 Task: Find a shared room in Duitama, Colombia, for 1 adult from 7th to 14th July, with a price range of ₹6000 to ₹11000, and free cancellation.
Action: Mouse moved to (513, 101)
Screenshot: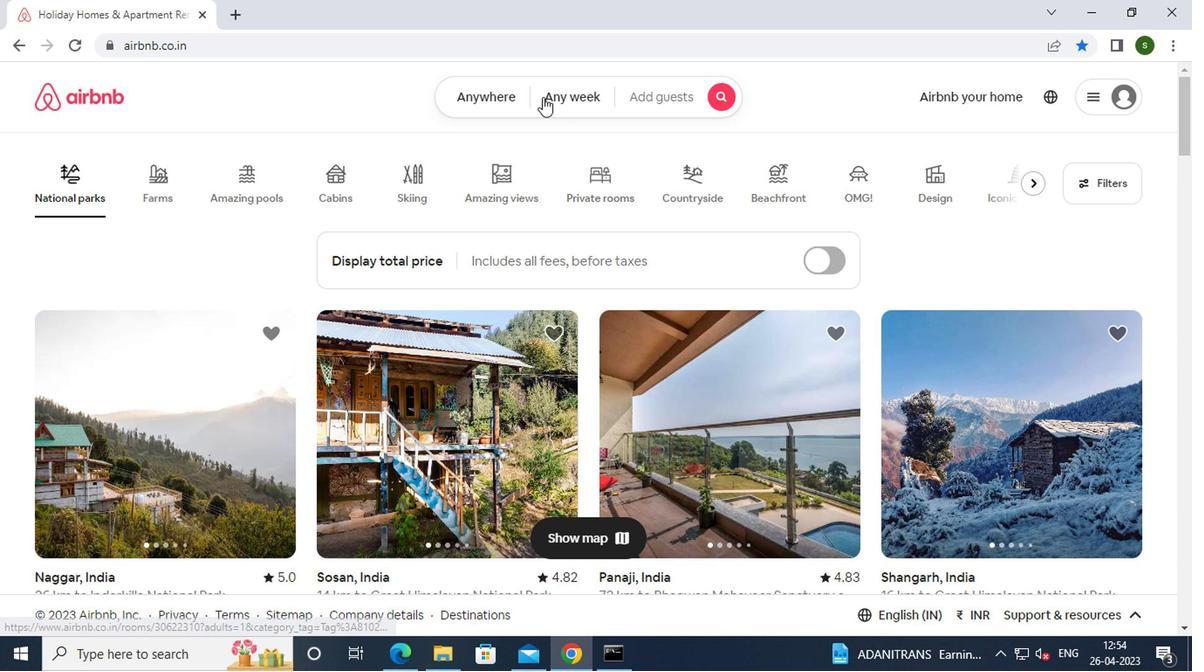 
Action: Mouse pressed left at (513, 101)
Screenshot: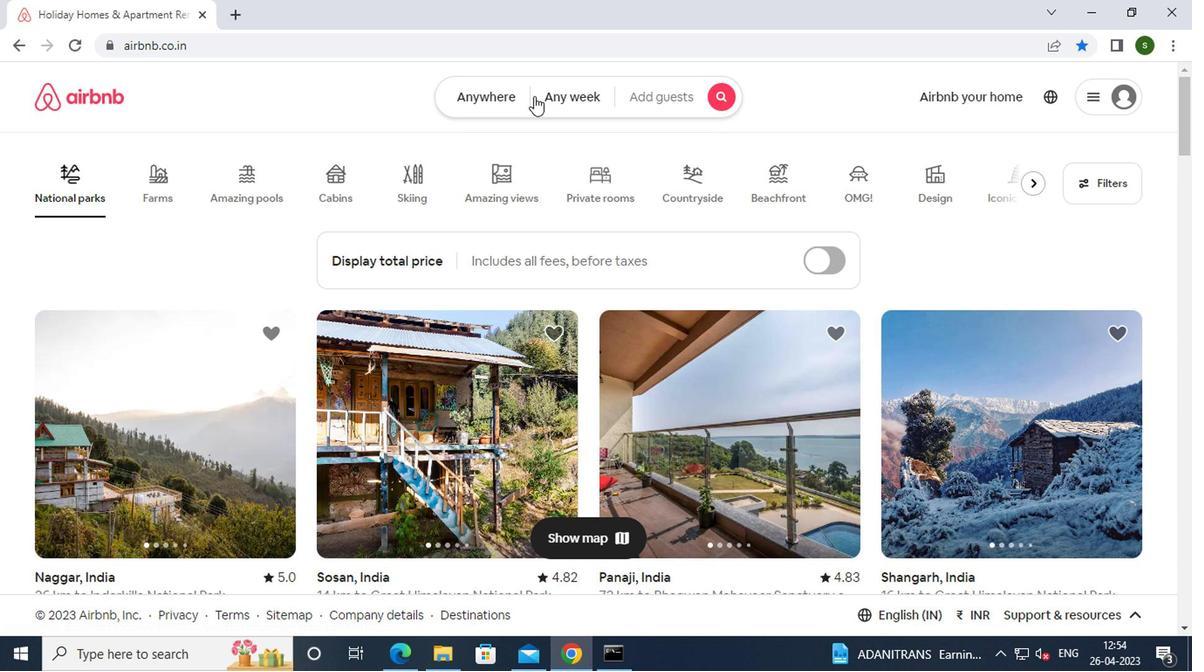 
Action: Mouse moved to (441, 171)
Screenshot: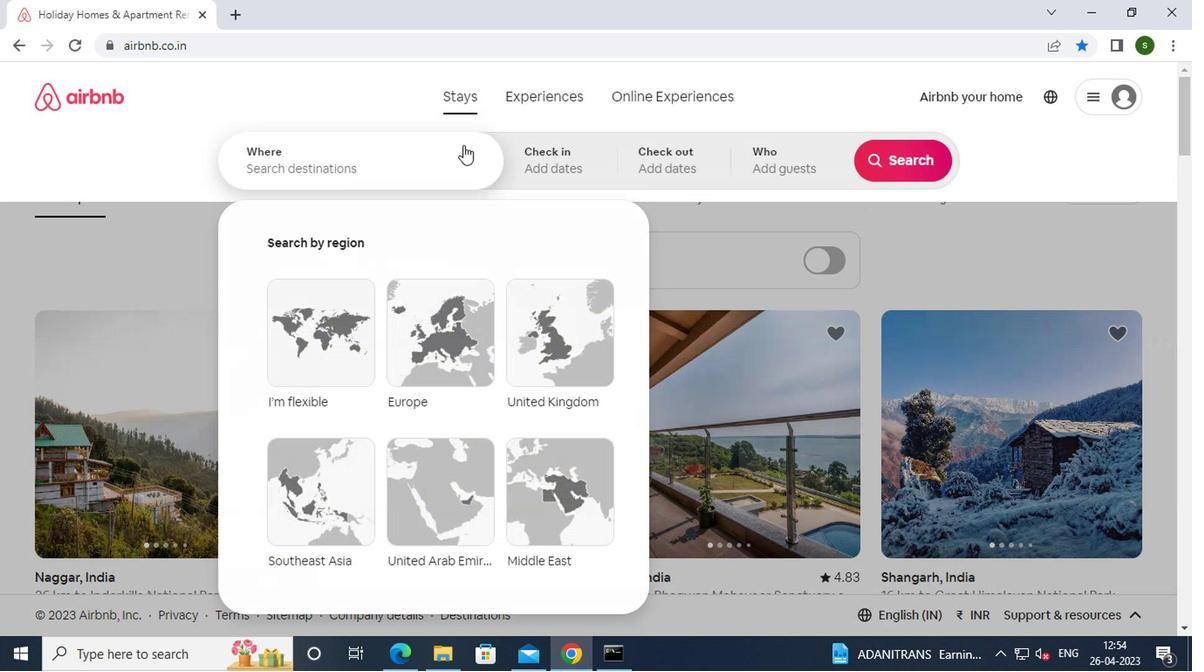 
Action: Mouse pressed left at (441, 171)
Screenshot: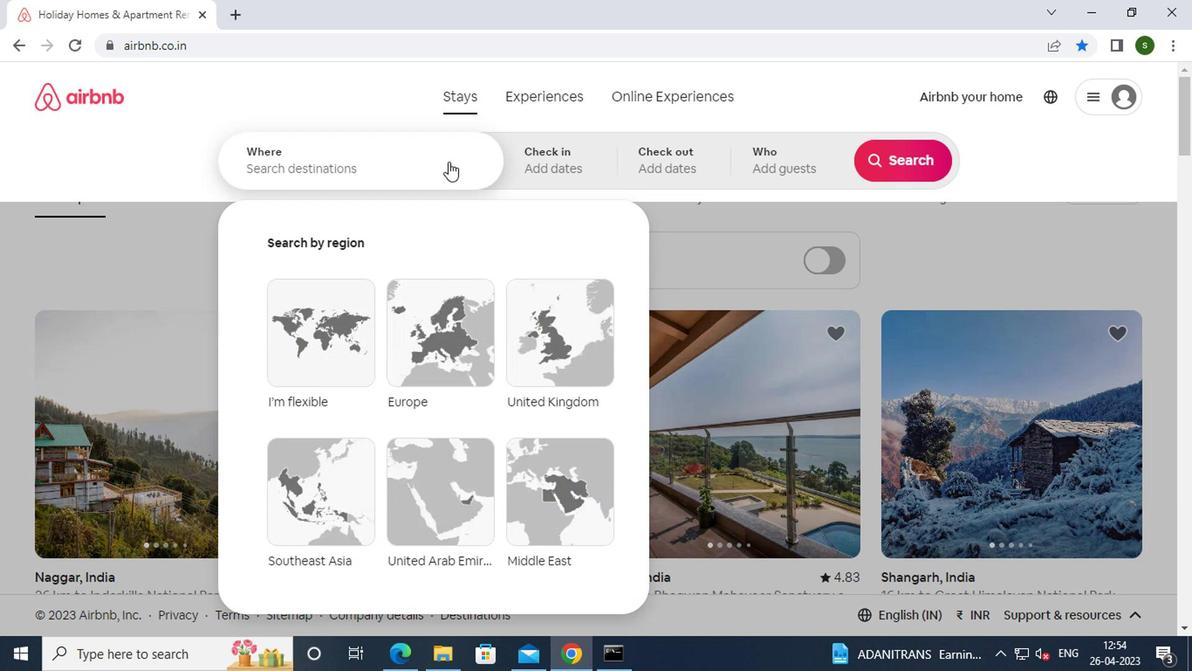 
Action: Key pressed d<Key.caps_lock>uitama,<Key.space><Key.caps_lock>c<Key.caps_lock>olombia<Key.enter>
Screenshot: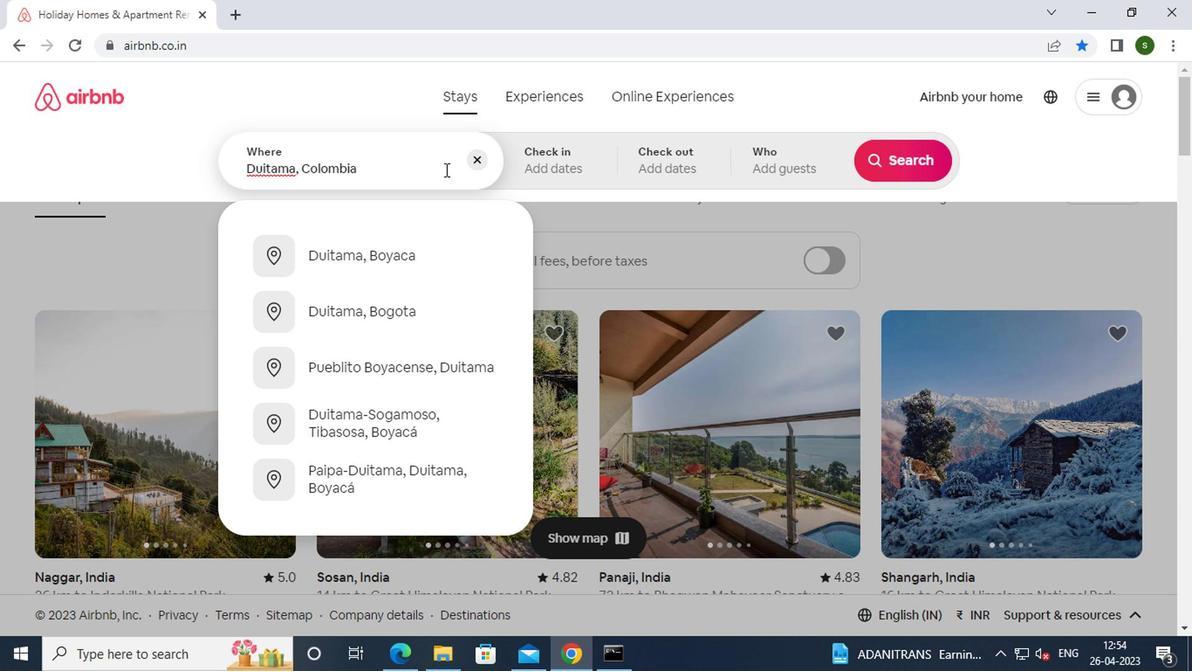 
Action: Mouse moved to (896, 299)
Screenshot: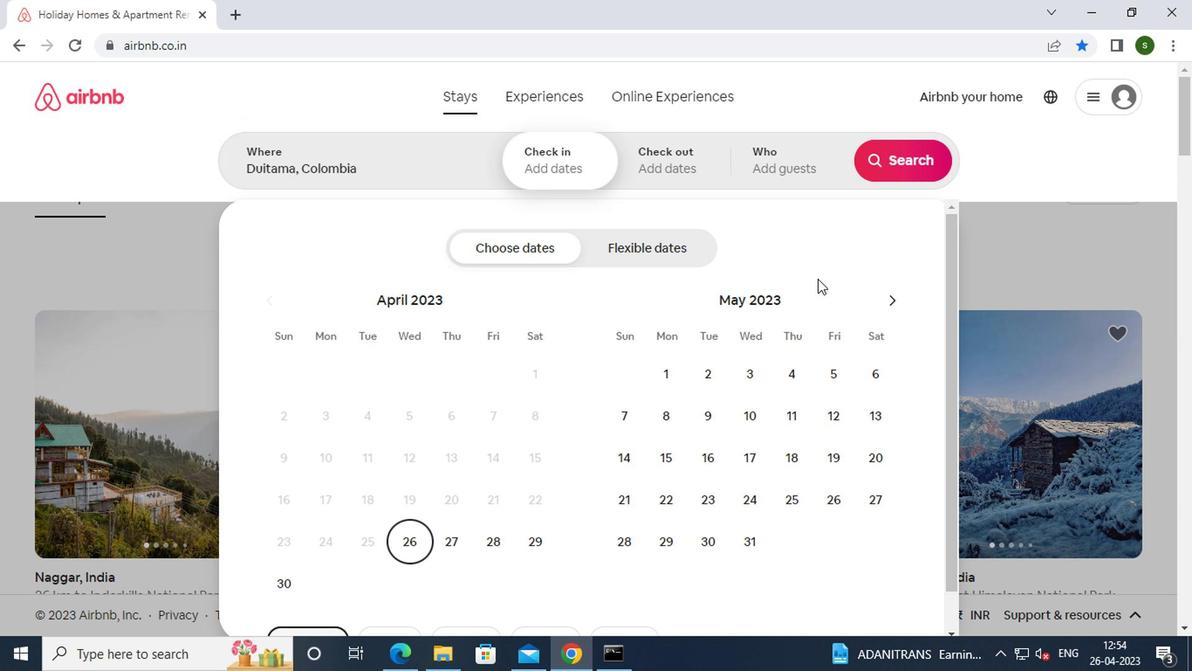 
Action: Mouse pressed left at (896, 299)
Screenshot: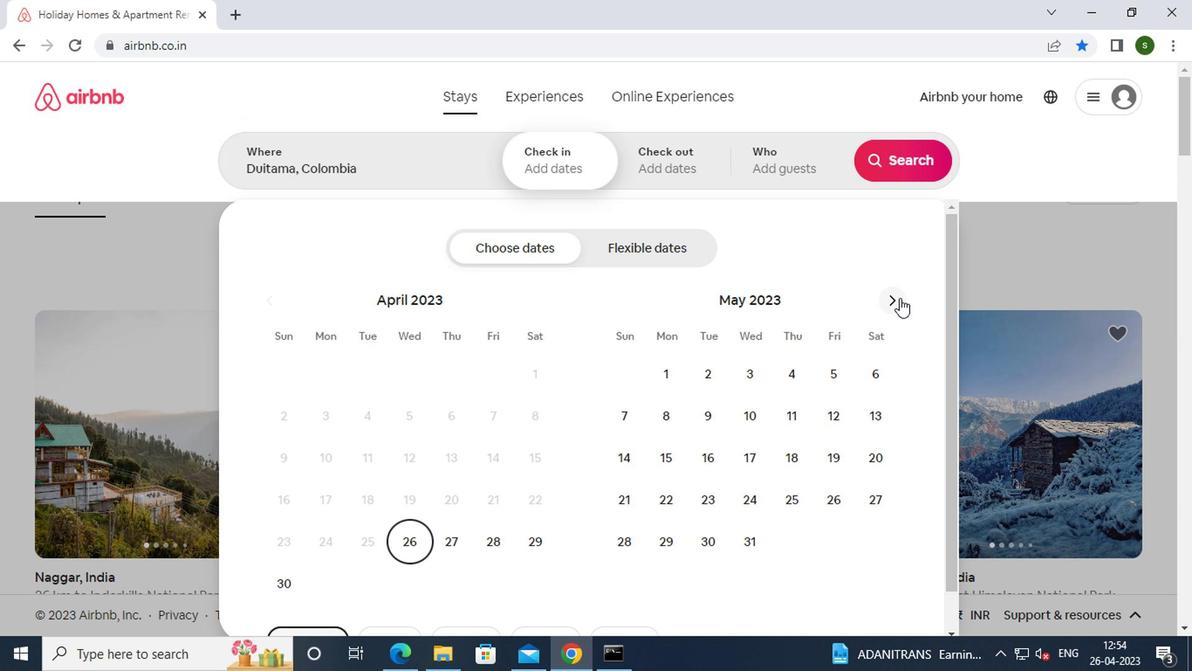 
Action: Mouse pressed left at (896, 299)
Screenshot: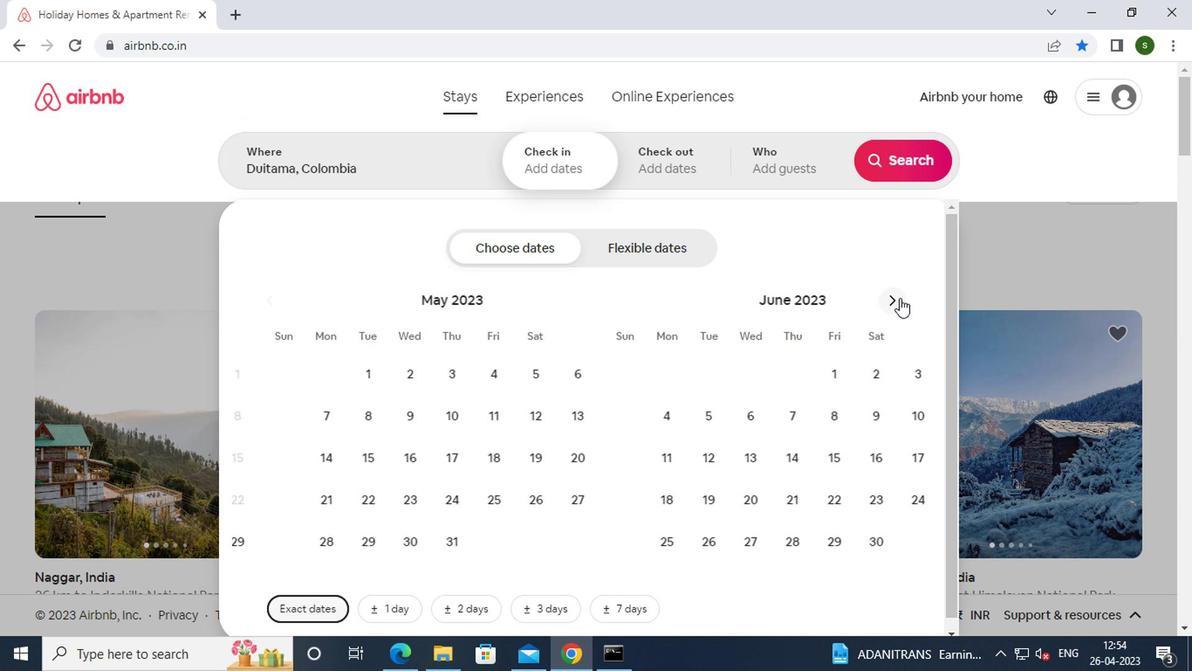 
Action: Mouse moved to (843, 415)
Screenshot: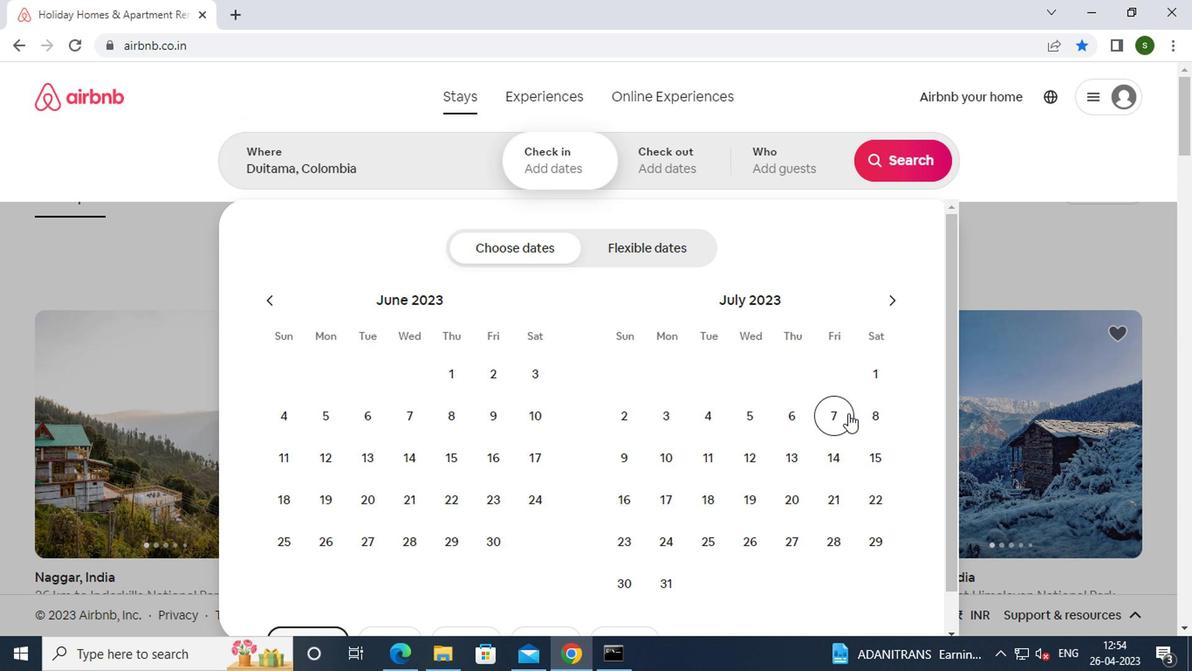 
Action: Mouse pressed left at (843, 415)
Screenshot: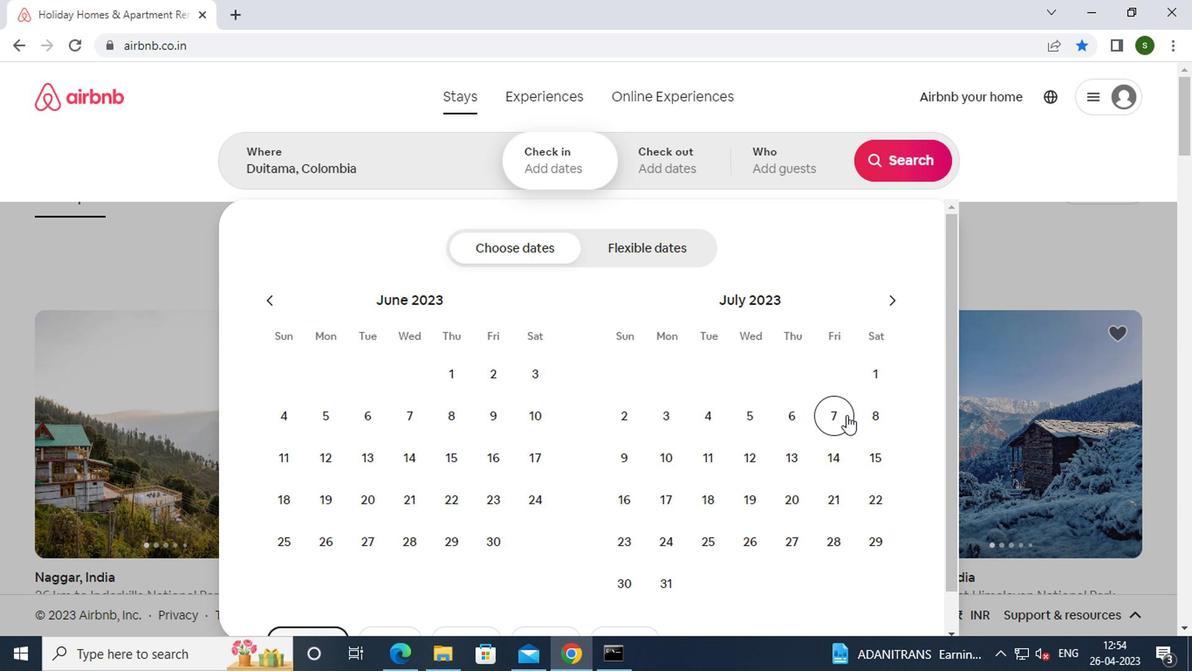 
Action: Mouse moved to (835, 452)
Screenshot: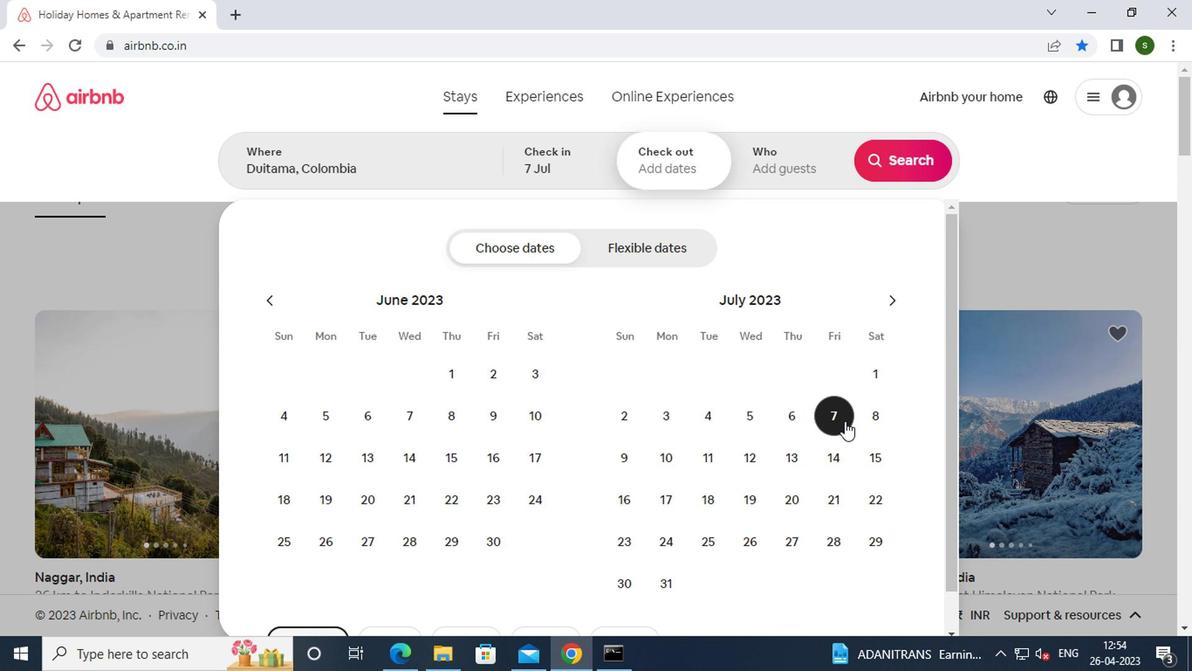 
Action: Mouse pressed left at (835, 452)
Screenshot: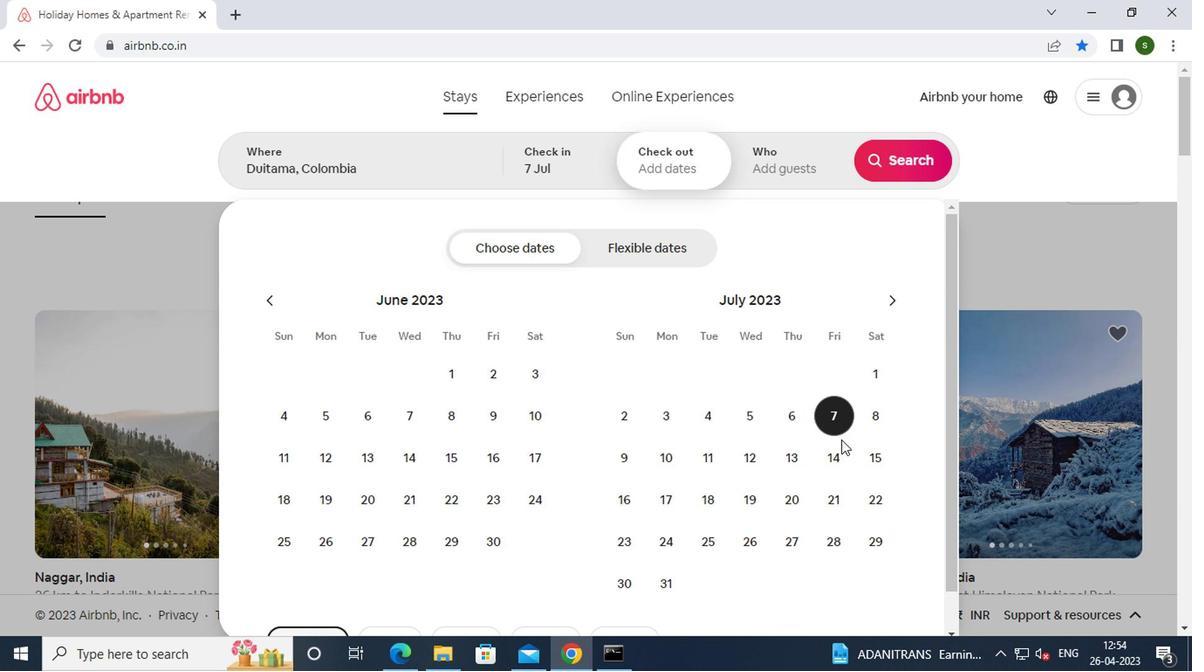 
Action: Mouse moved to (785, 173)
Screenshot: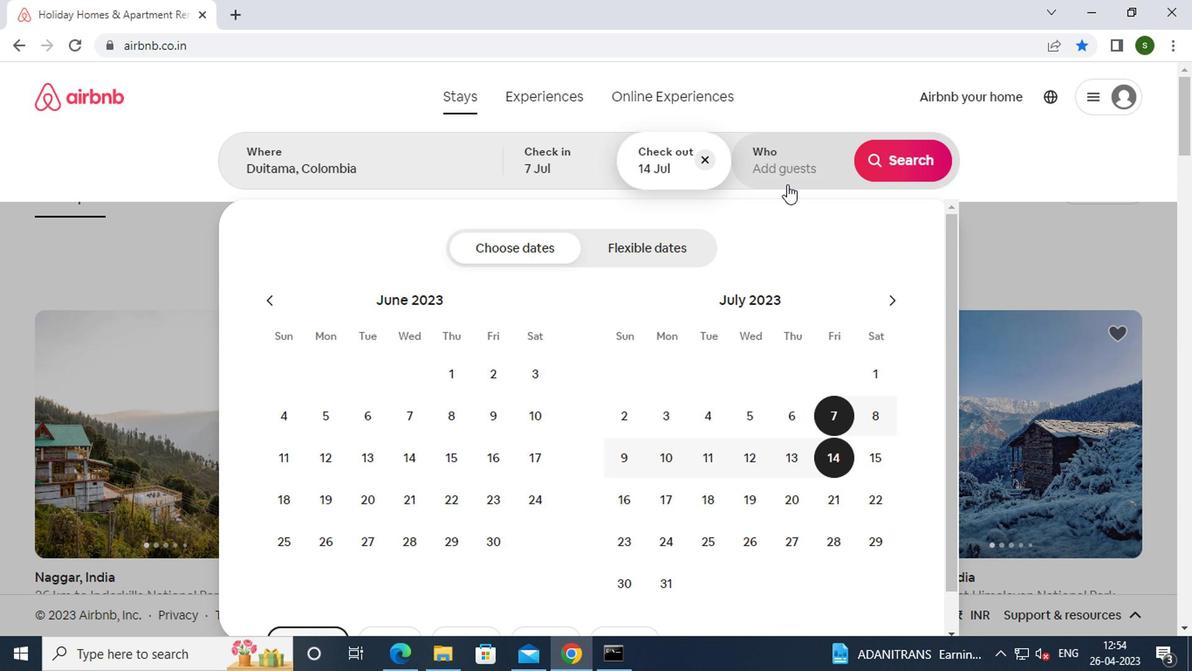 
Action: Mouse pressed left at (785, 173)
Screenshot: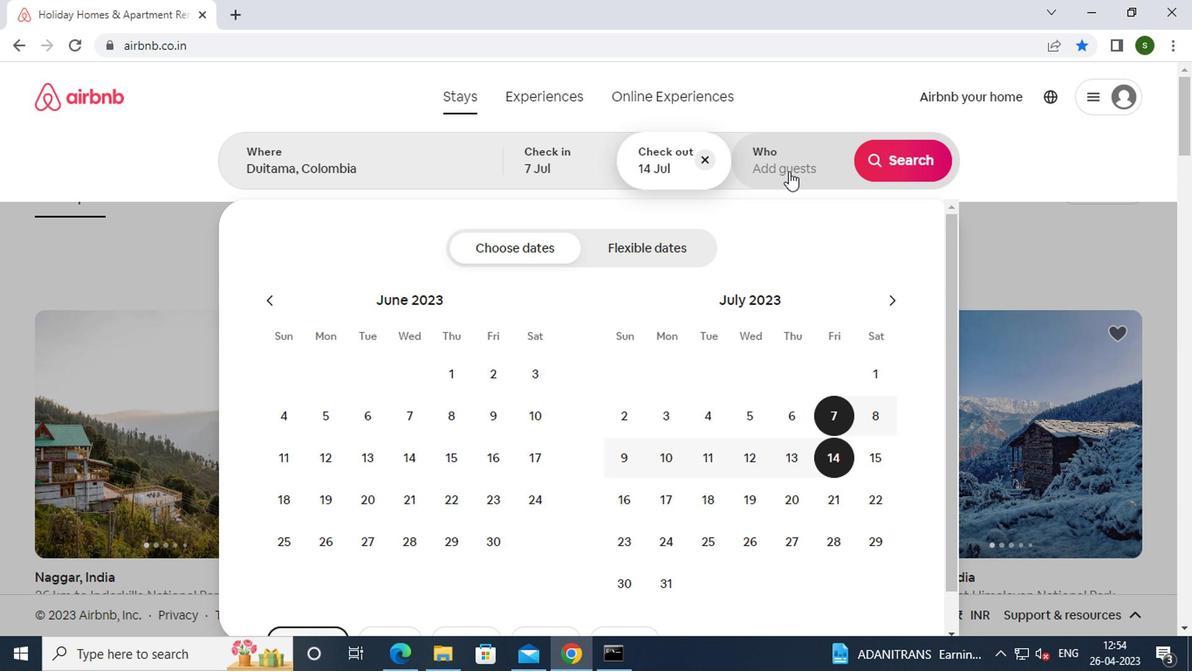 
Action: Mouse moved to (902, 257)
Screenshot: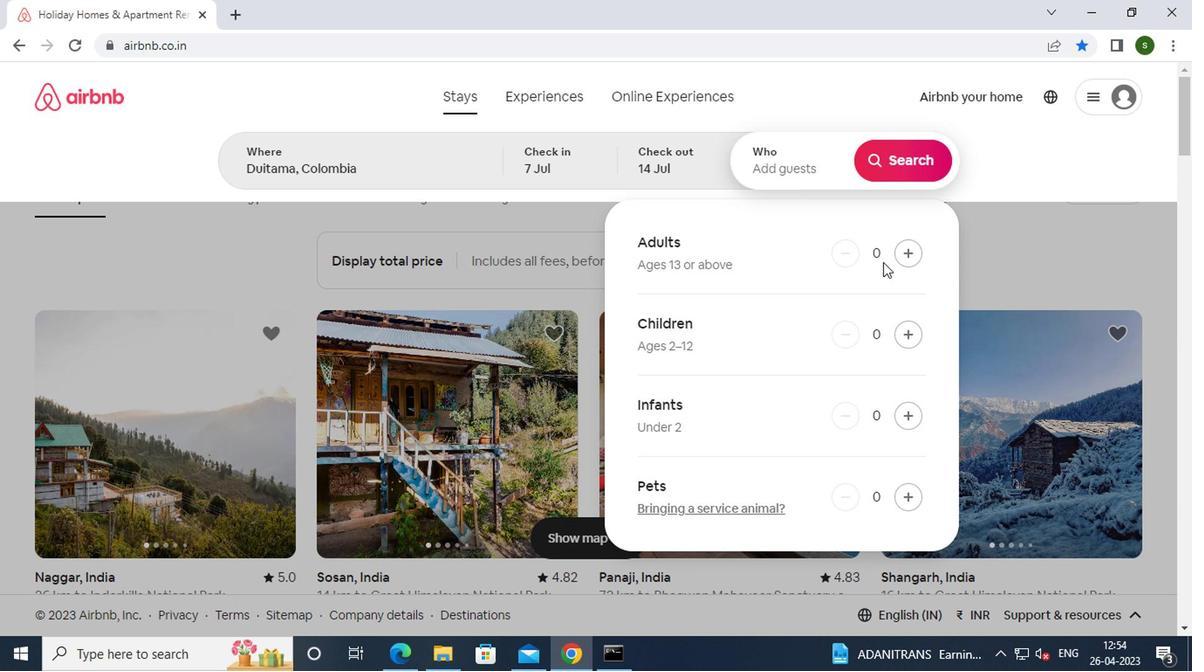 
Action: Mouse pressed left at (902, 257)
Screenshot: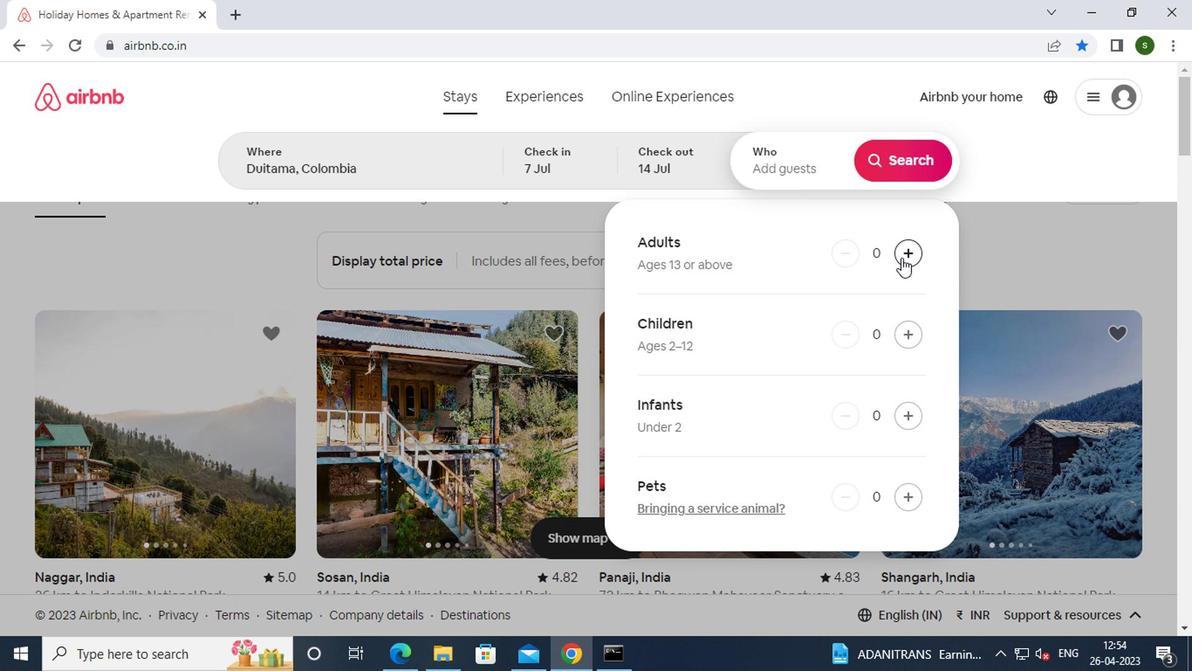 
Action: Mouse moved to (897, 165)
Screenshot: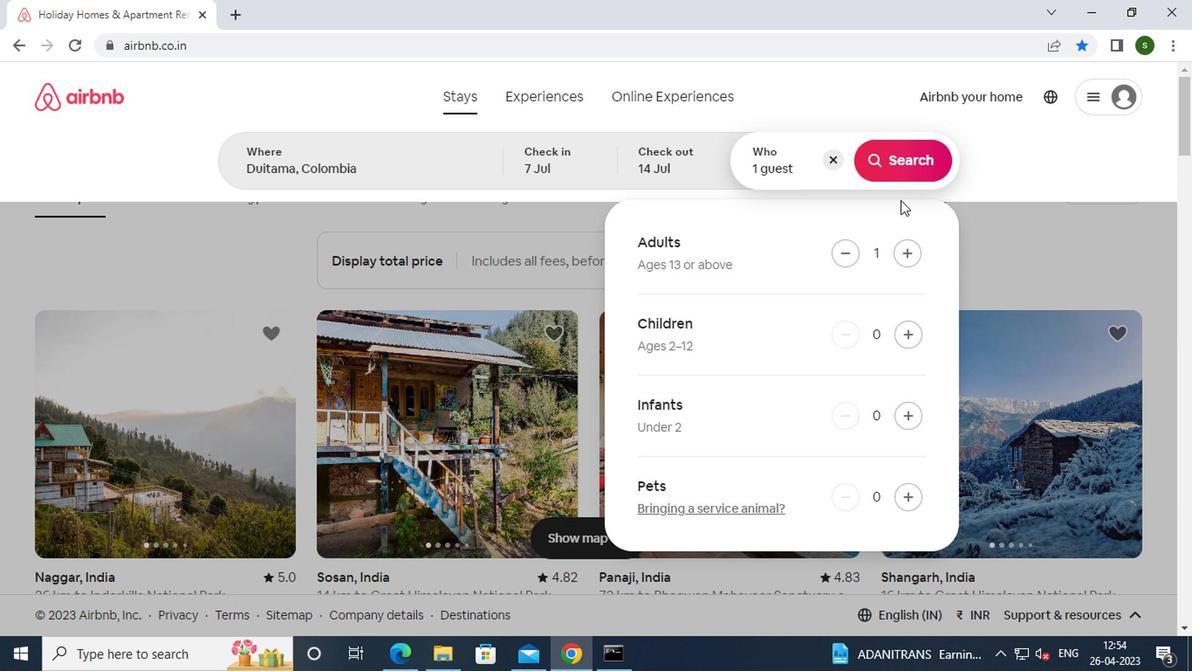 
Action: Mouse pressed left at (897, 165)
Screenshot: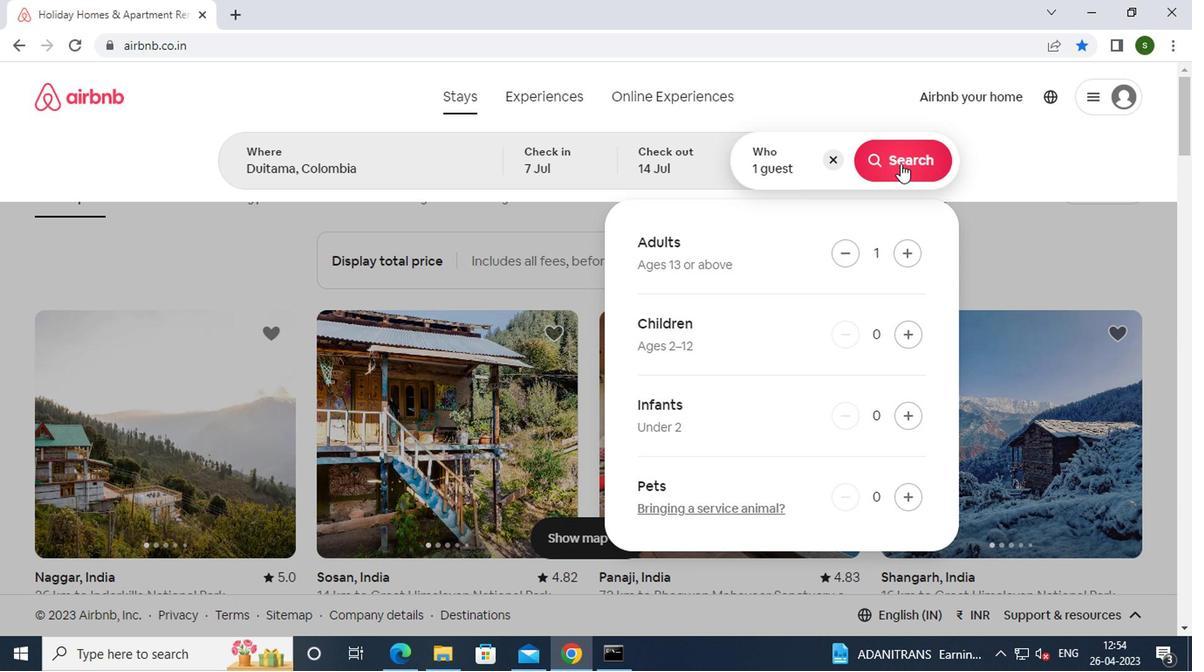 
Action: Mouse moved to (1088, 170)
Screenshot: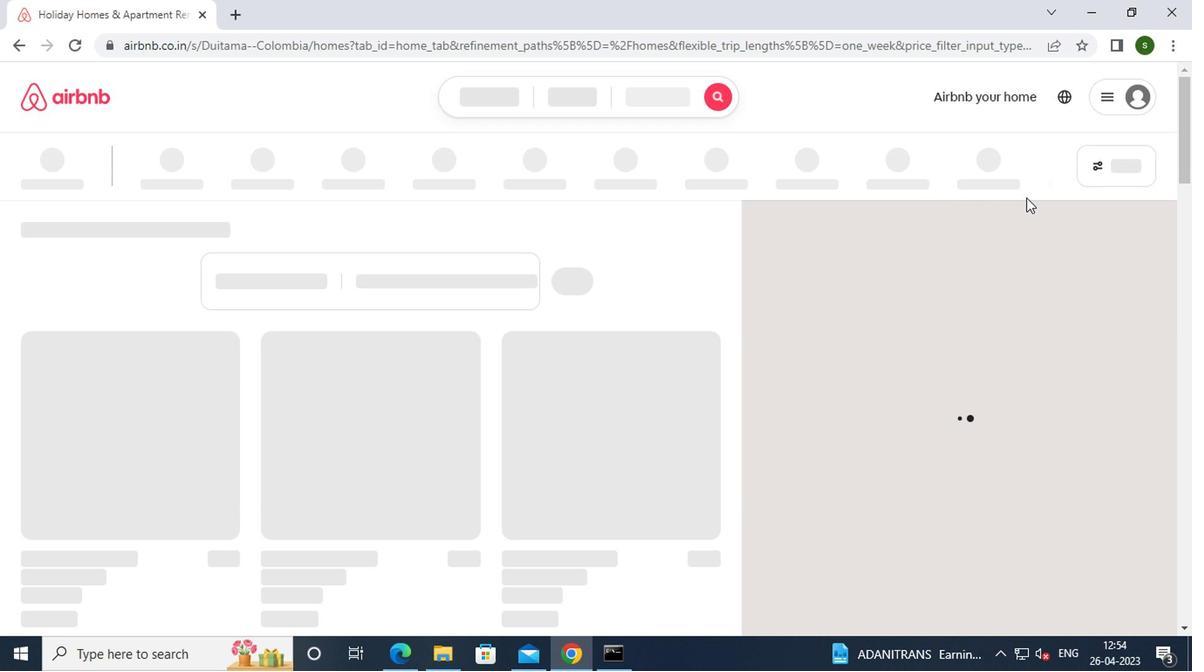 
Action: Mouse pressed left at (1088, 170)
Screenshot: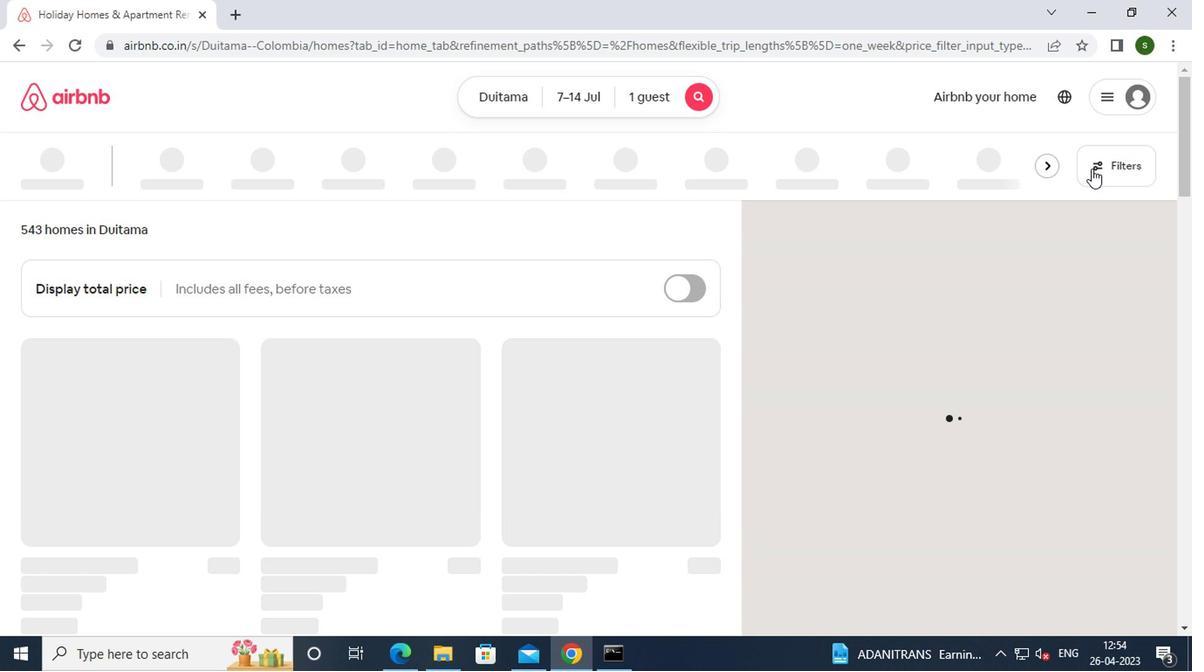 
Action: Mouse moved to (405, 391)
Screenshot: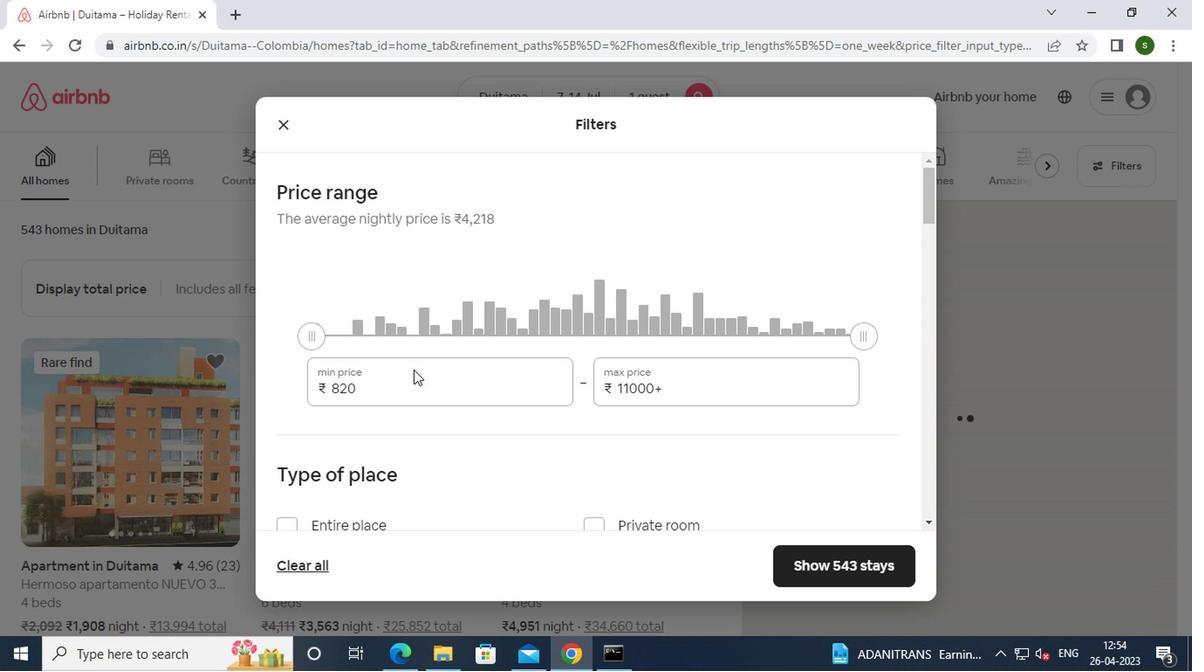 
Action: Mouse pressed left at (405, 391)
Screenshot: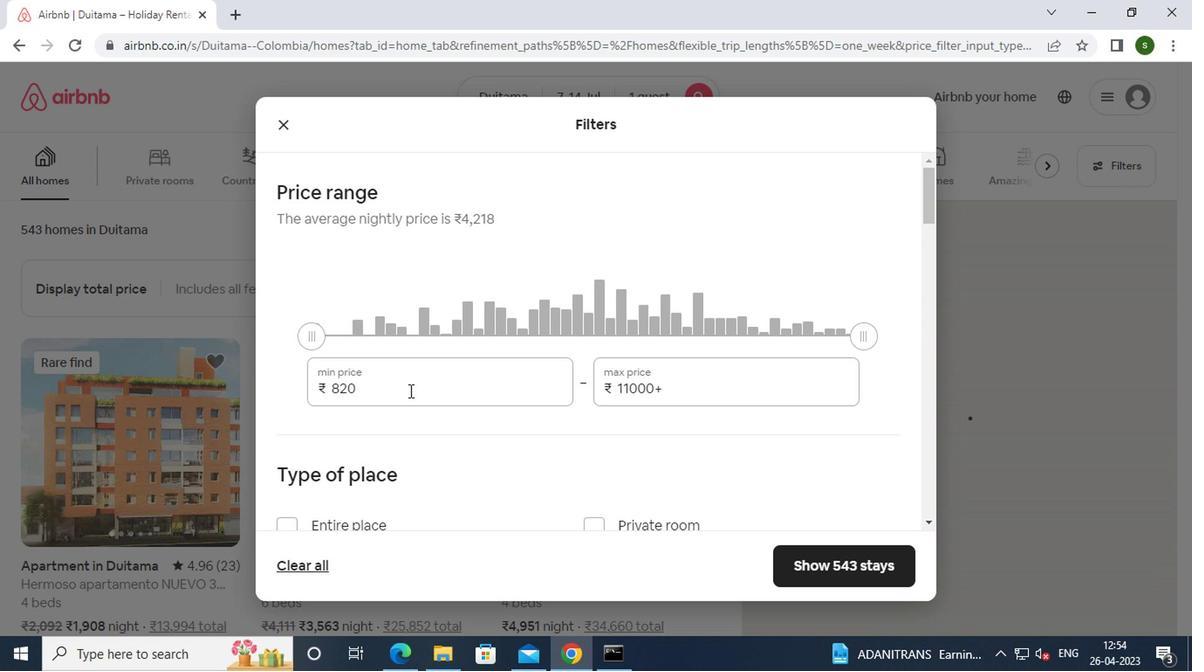 
Action: Mouse moved to (404, 392)
Screenshot: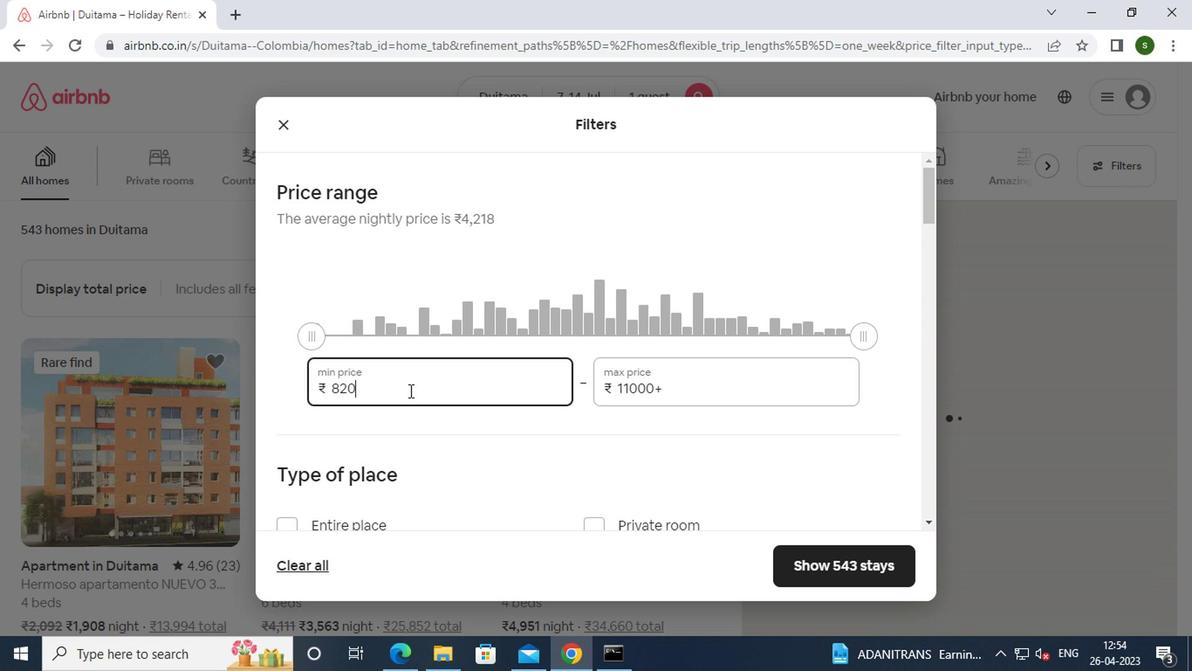 
Action: Key pressed <Key.backspace><Key.backspace><Key.backspace><Key.backspace><Key.backspace><Key.backspace><Key.backspace><Key.backspace><Key.backspace>6000
Screenshot: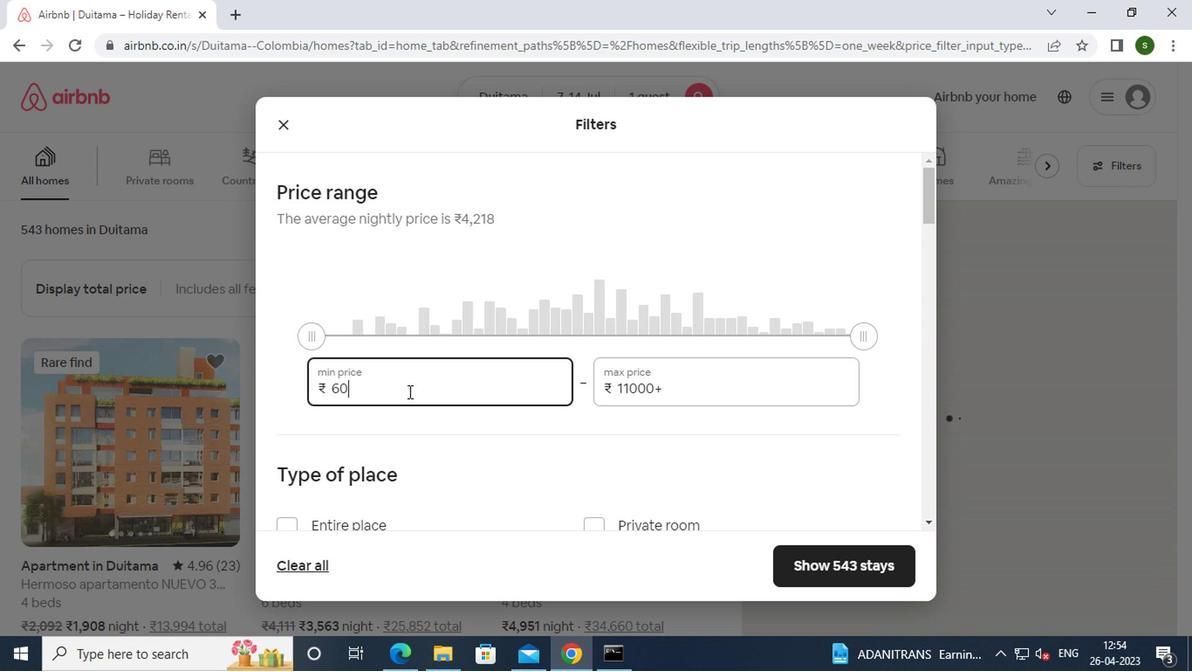 
Action: Mouse moved to (667, 395)
Screenshot: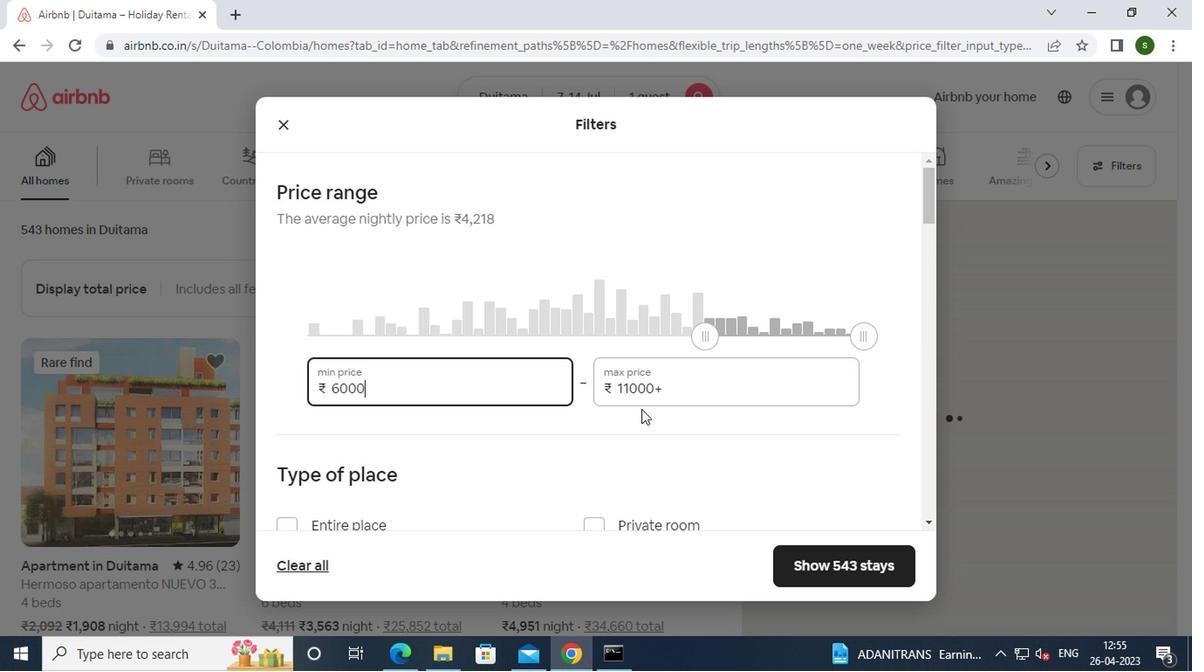 
Action: Mouse pressed left at (667, 395)
Screenshot: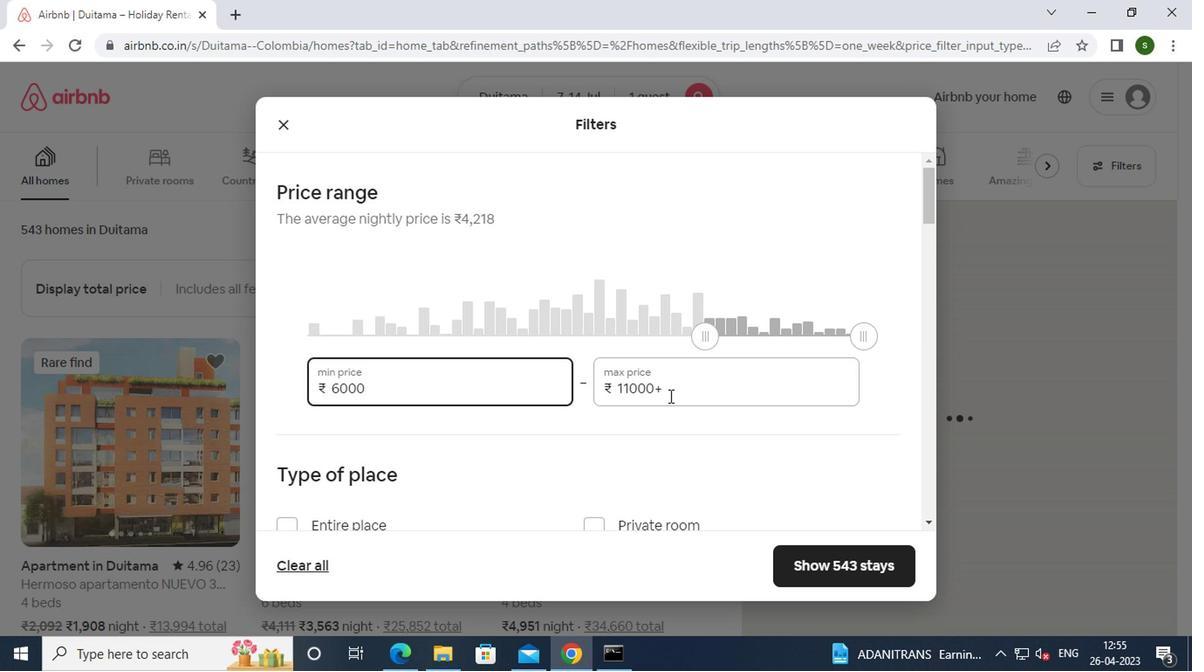 
Action: Key pressed <Key.backspace><Key.backspace><Key.backspace><Key.backspace><Key.backspace><Key.backspace><Key.backspace><Key.backspace><Key.backspace><Key.backspace>14000
Screenshot: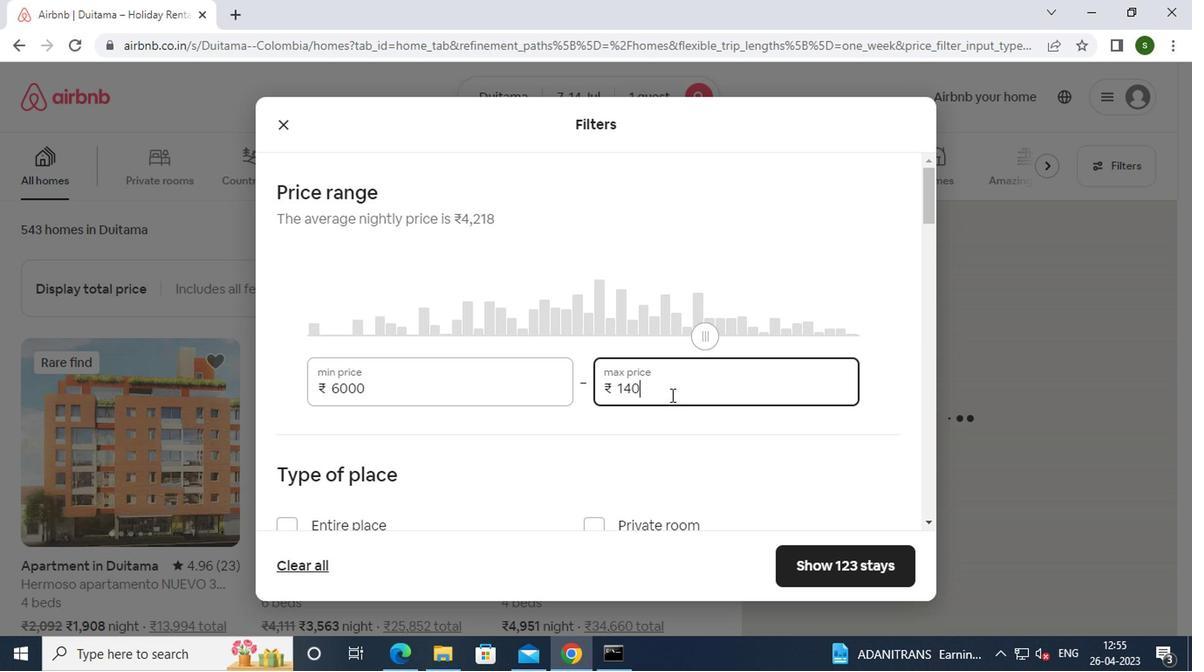 
Action: Mouse moved to (542, 423)
Screenshot: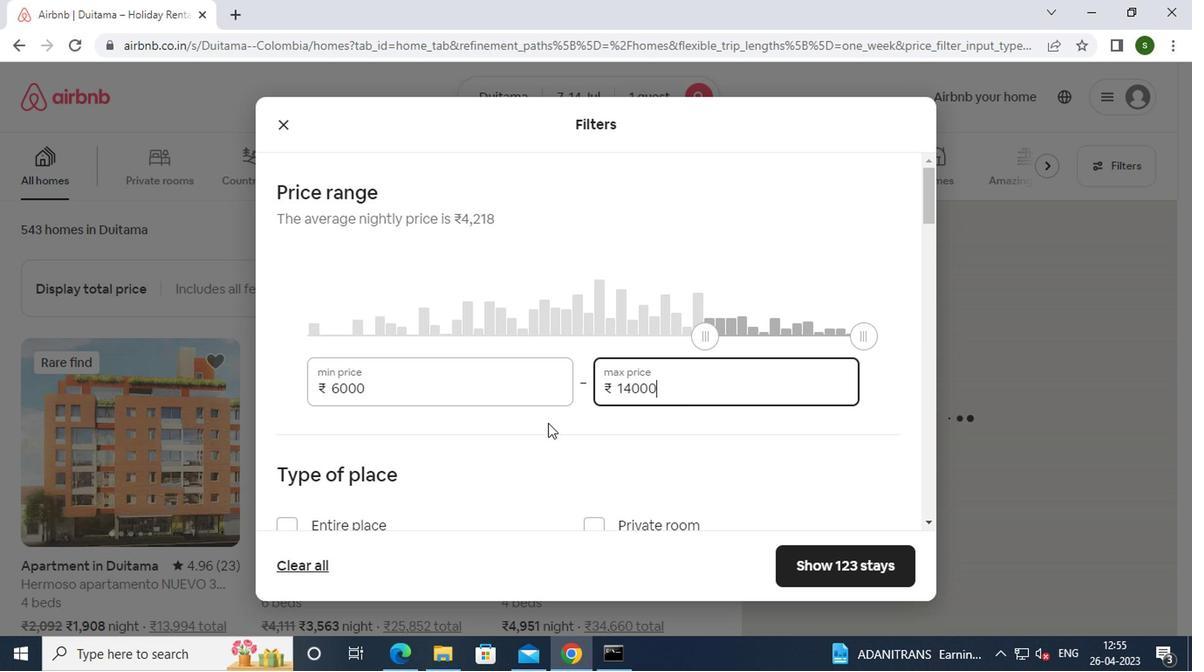 
Action: Mouse scrolled (542, 423) with delta (0, 0)
Screenshot: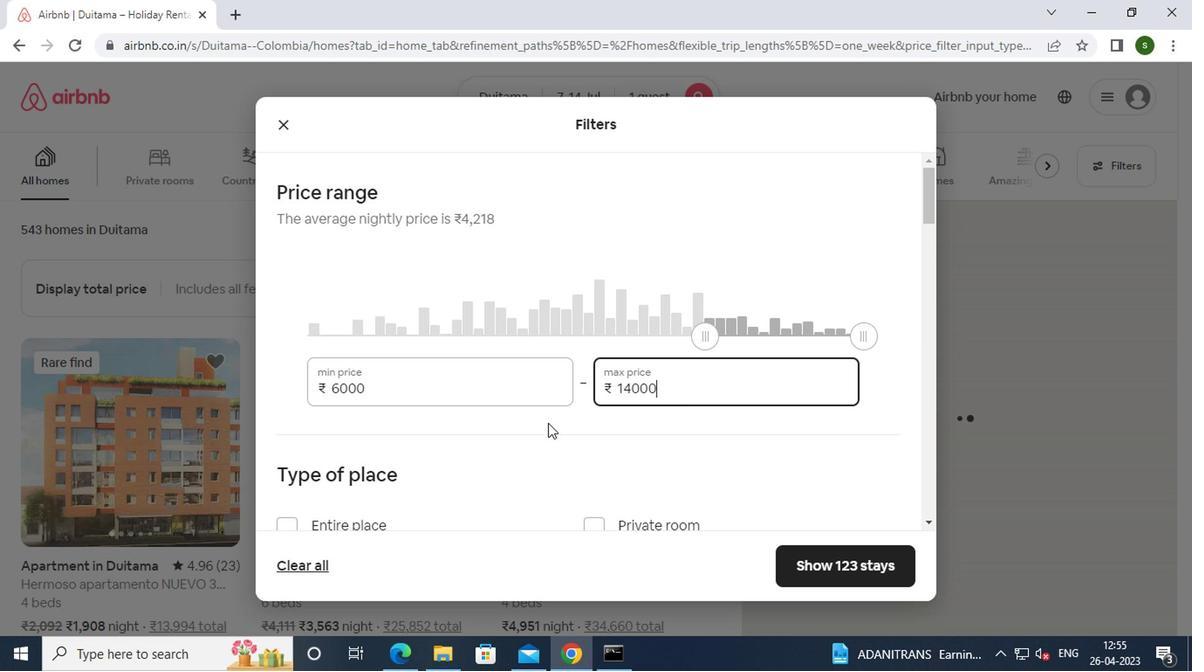 
Action: Mouse scrolled (542, 423) with delta (0, 0)
Screenshot: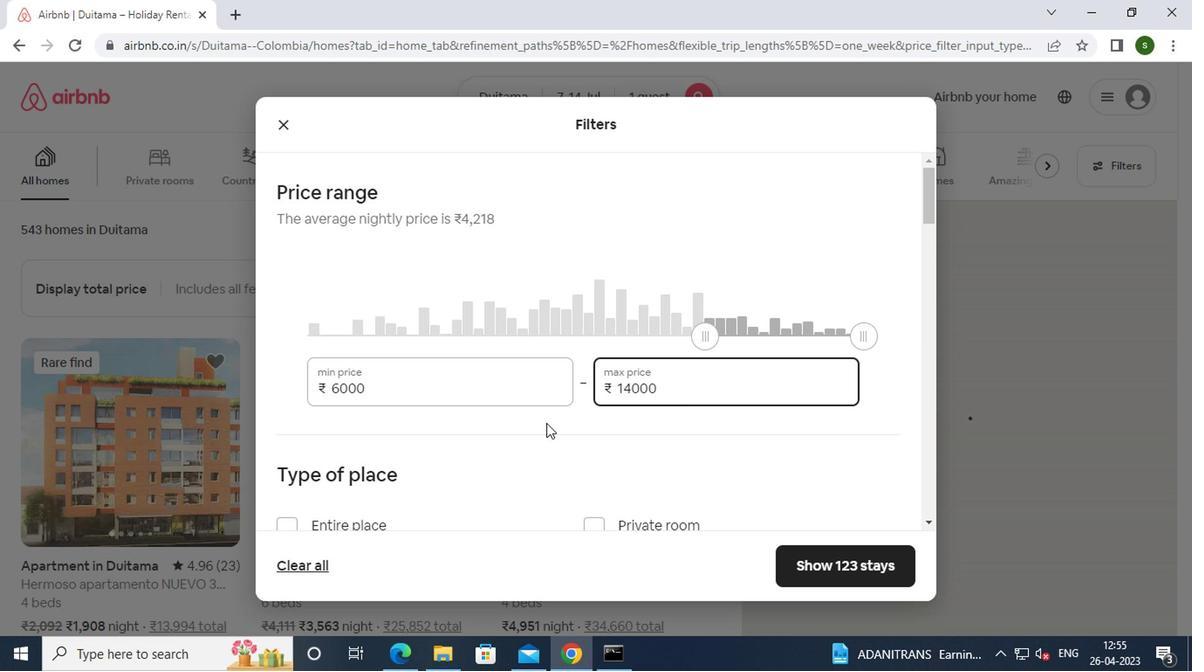 
Action: Mouse moved to (348, 420)
Screenshot: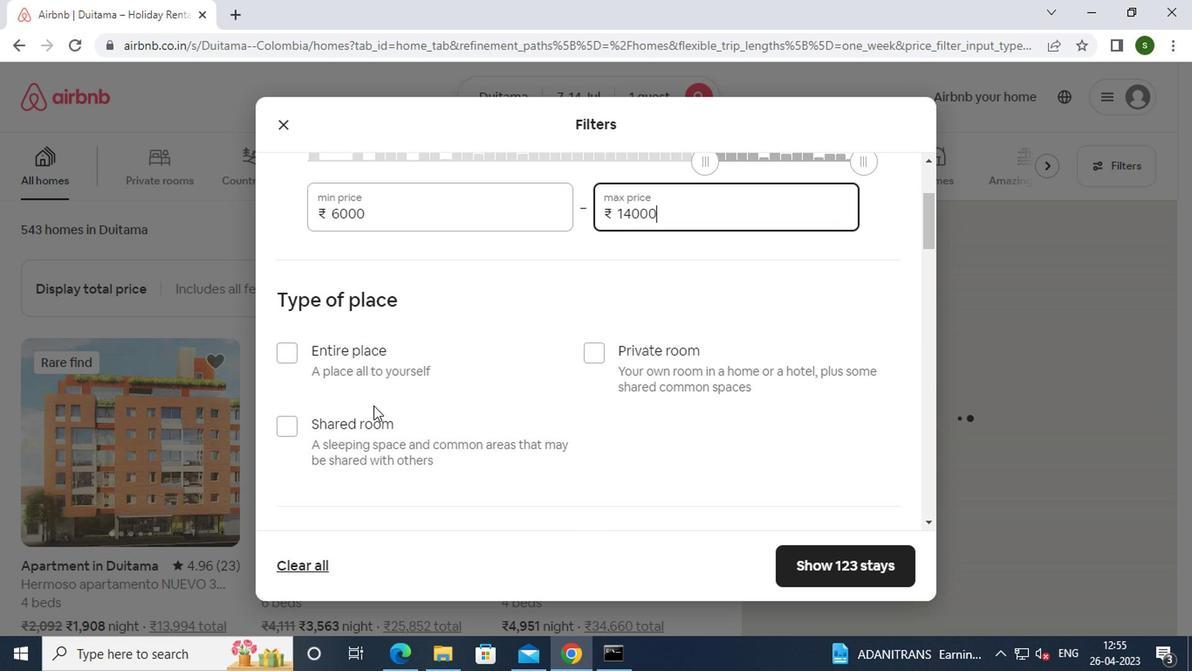 
Action: Mouse pressed left at (348, 420)
Screenshot: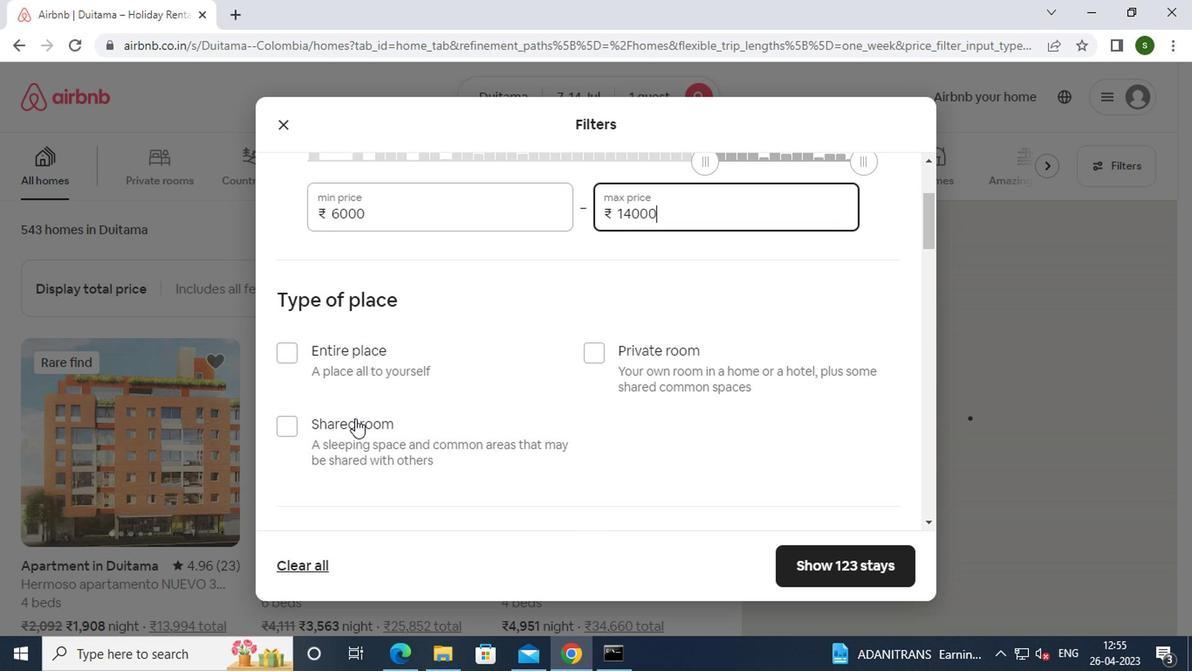 
Action: Mouse moved to (511, 386)
Screenshot: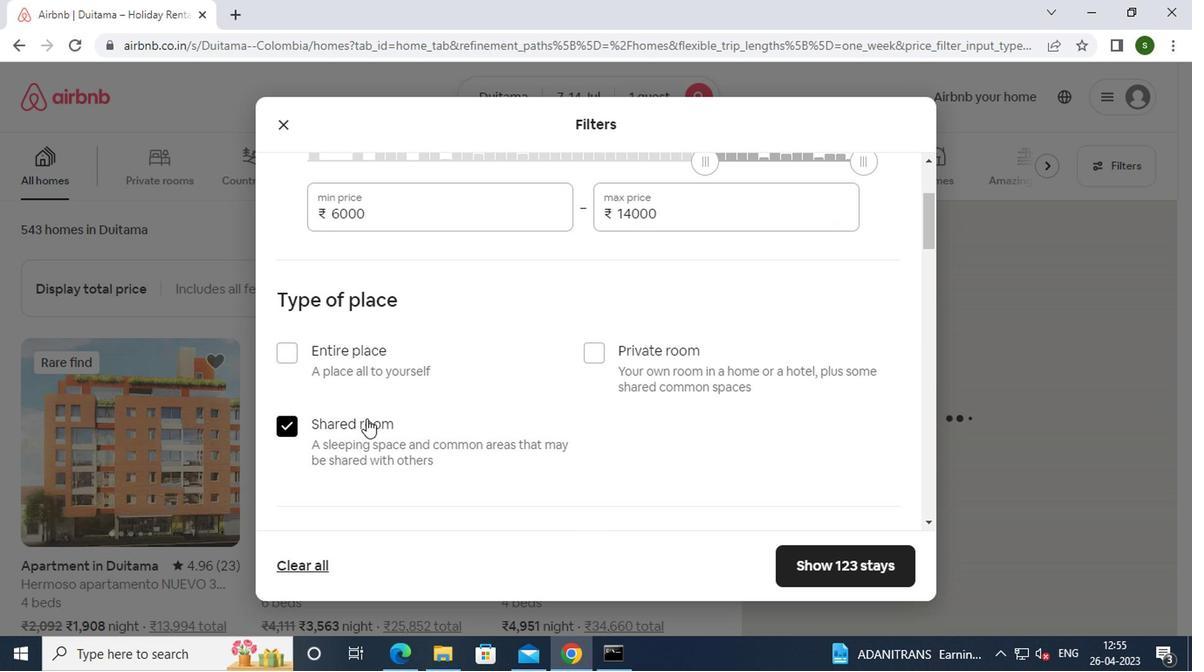 
Action: Mouse scrolled (511, 385) with delta (0, -1)
Screenshot: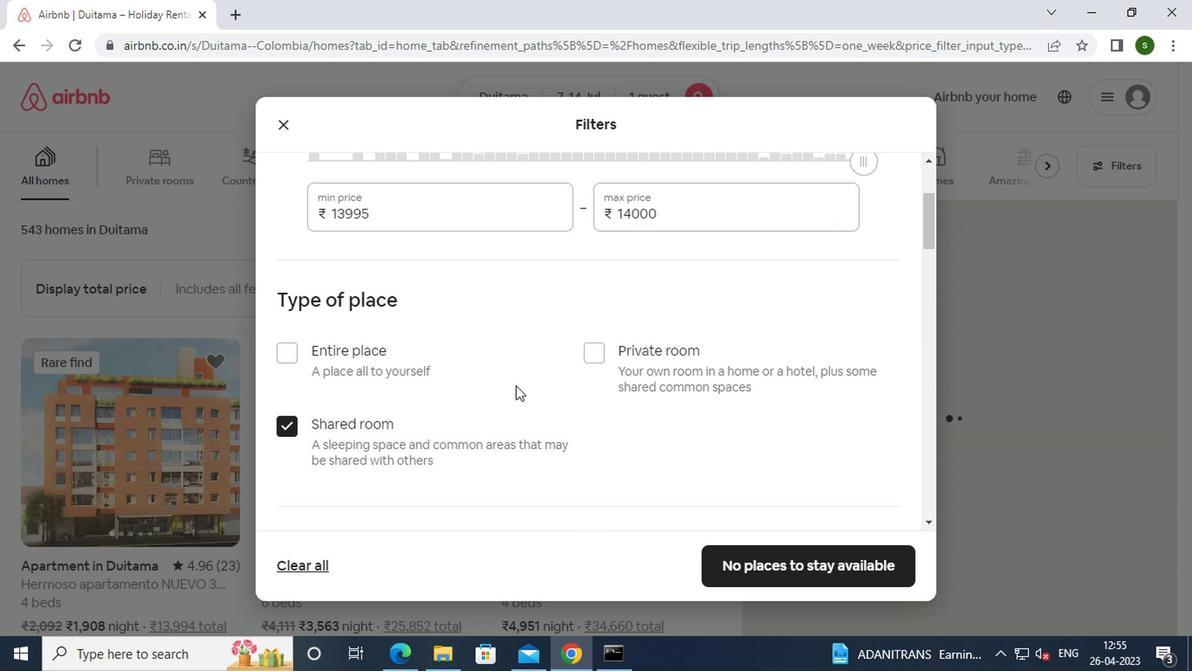 
Action: Mouse scrolled (511, 385) with delta (0, -1)
Screenshot: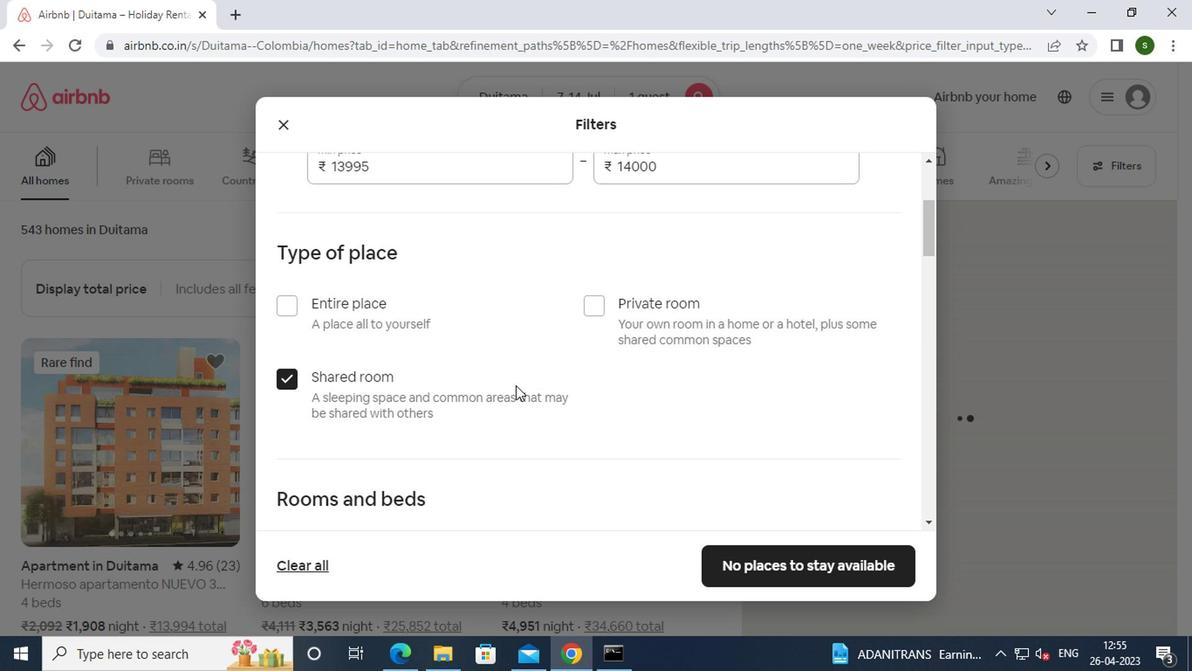
Action: Mouse scrolled (511, 385) with delta (0, -1)
Screenshot: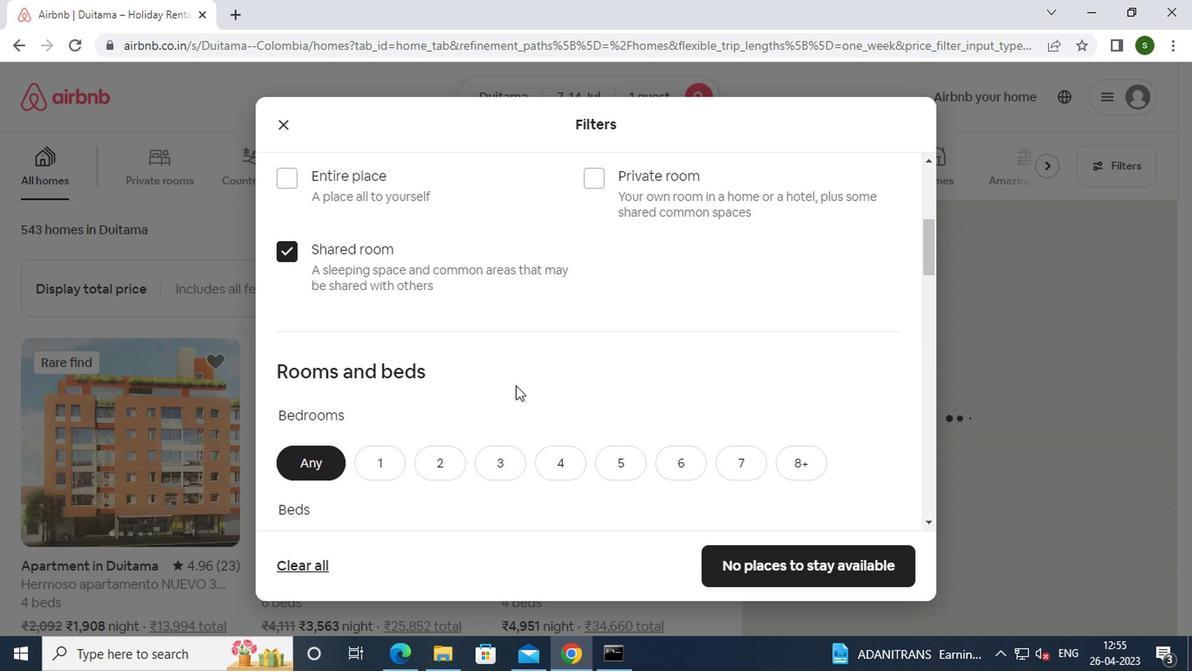 
Action: Mouse moved to (385, 377)
Screenshot: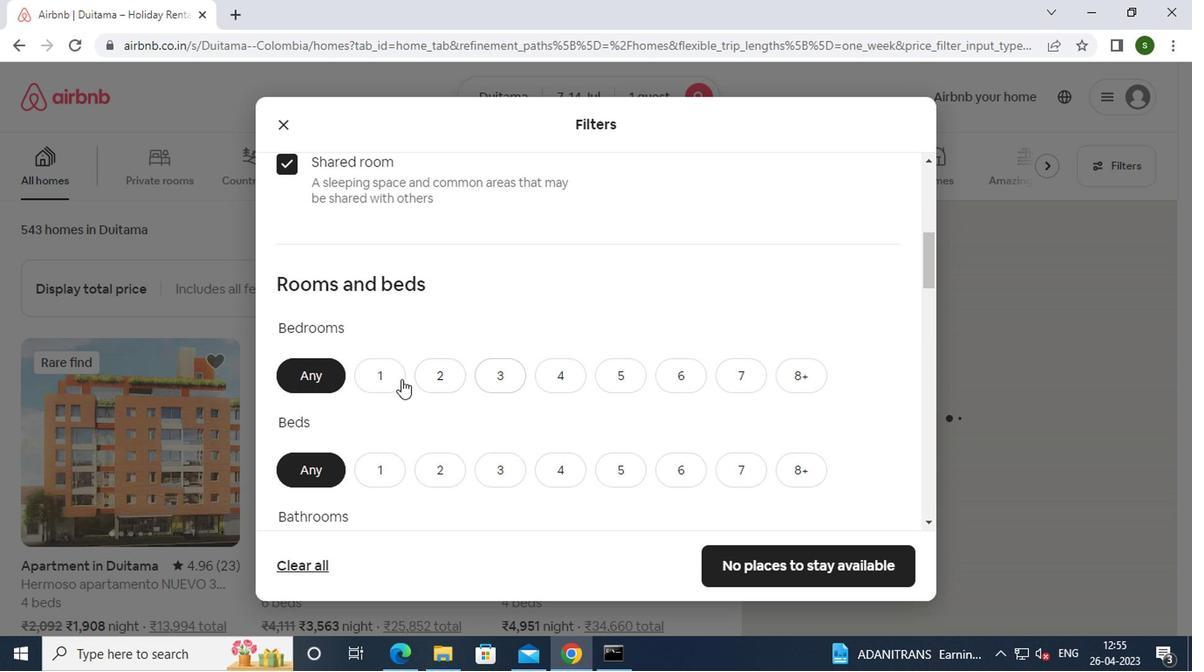 
Action: Mouse pressed left at (385, 377)
Screenshot: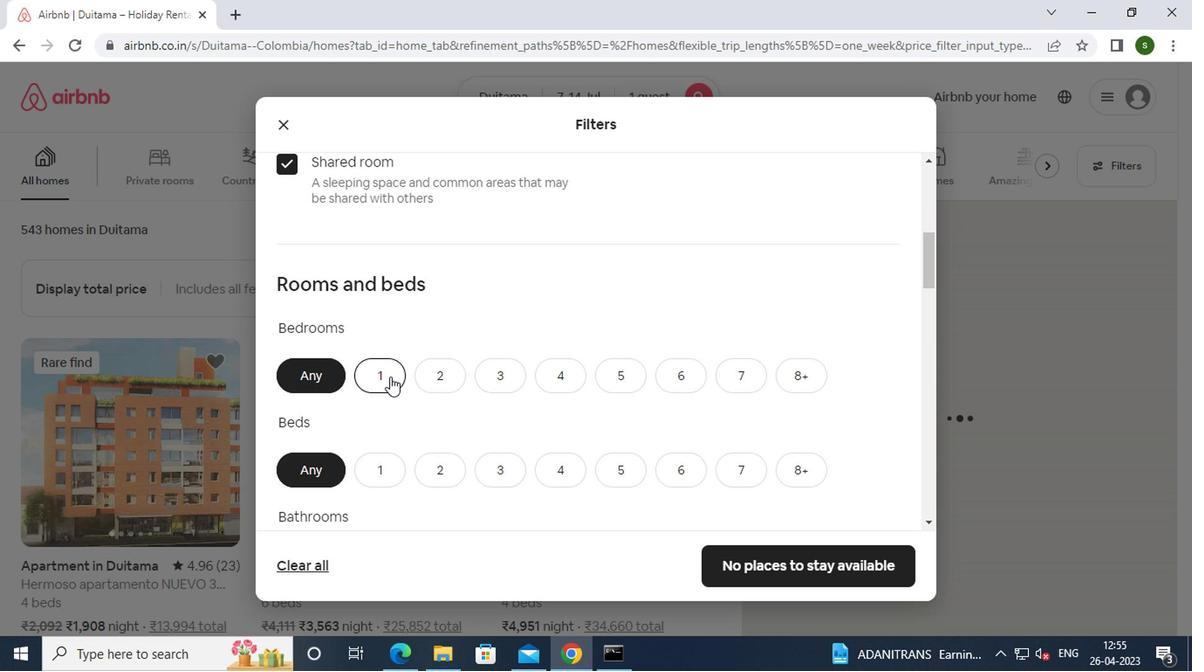 
Action: Mouse moved to (466, 365)
Screenshot: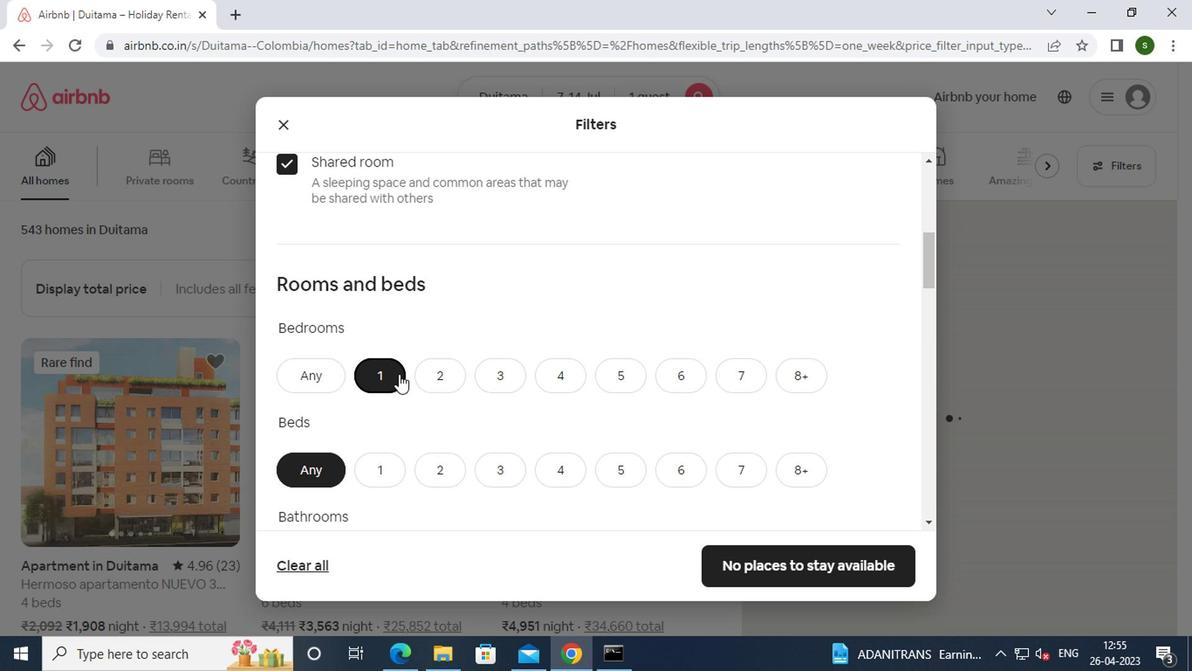 
Action: Mouse scrolled (466, 364) with delta (0, 0)
Screenshot: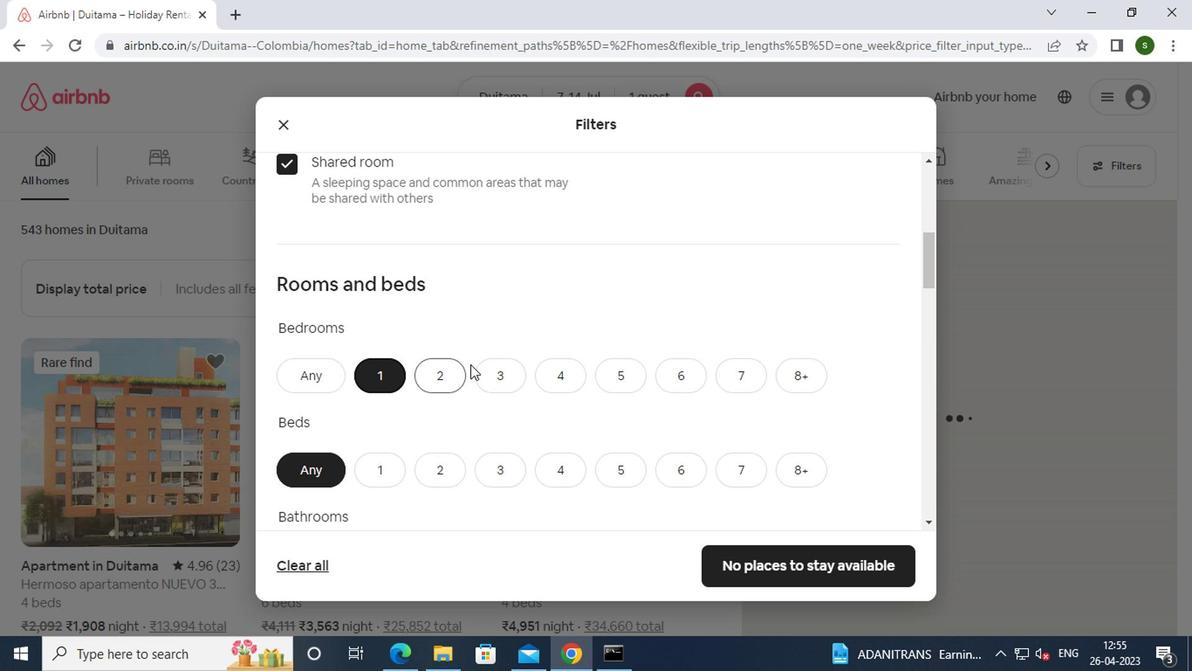 
Action: Mouse scrolled (466, 364) with delta (0, 0)
Screenshot: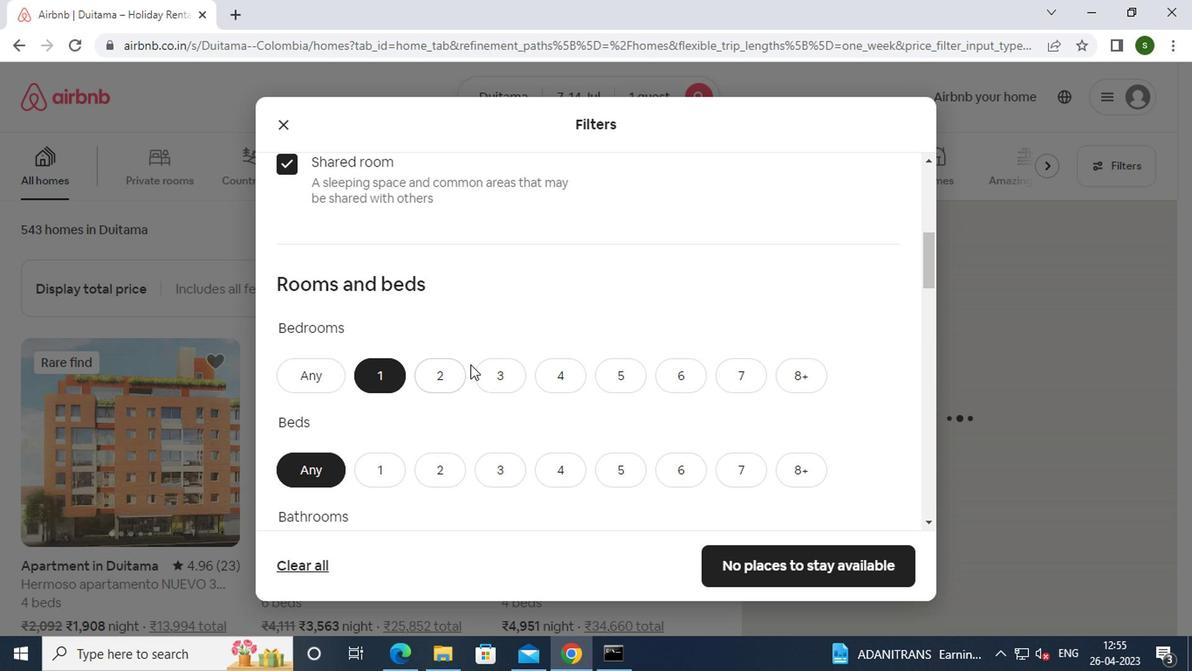 
Action: Mouse moved to (385, 295)
Screenshot: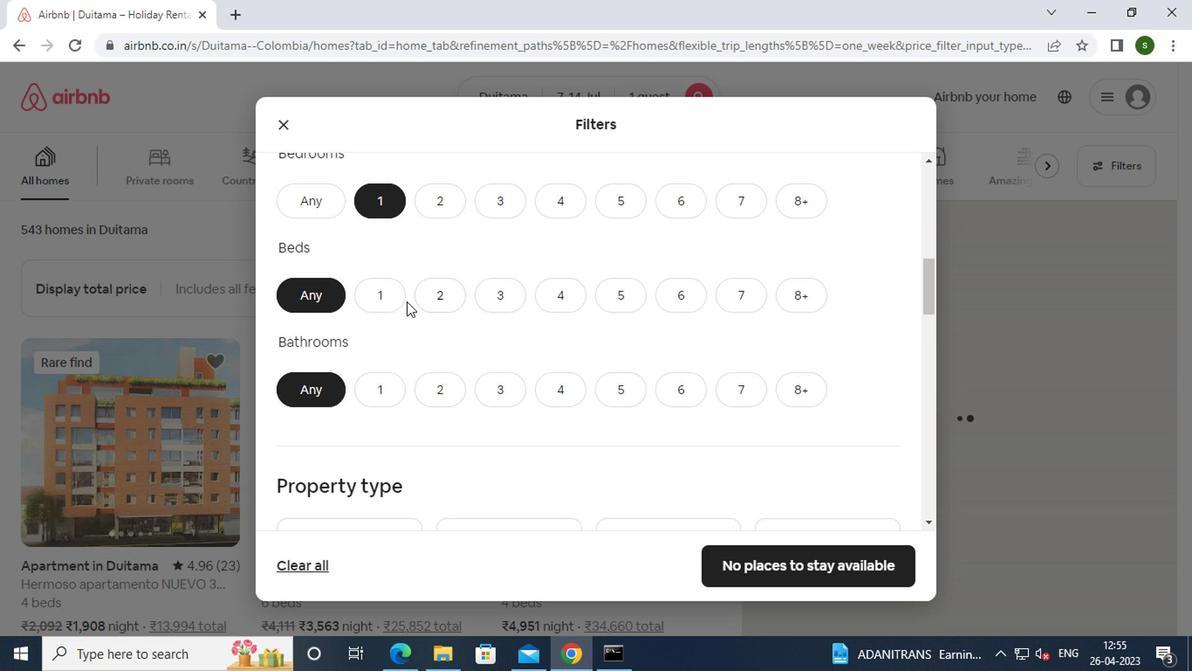 
Action: Mouse pressed left at (385, 295)
Screenshot: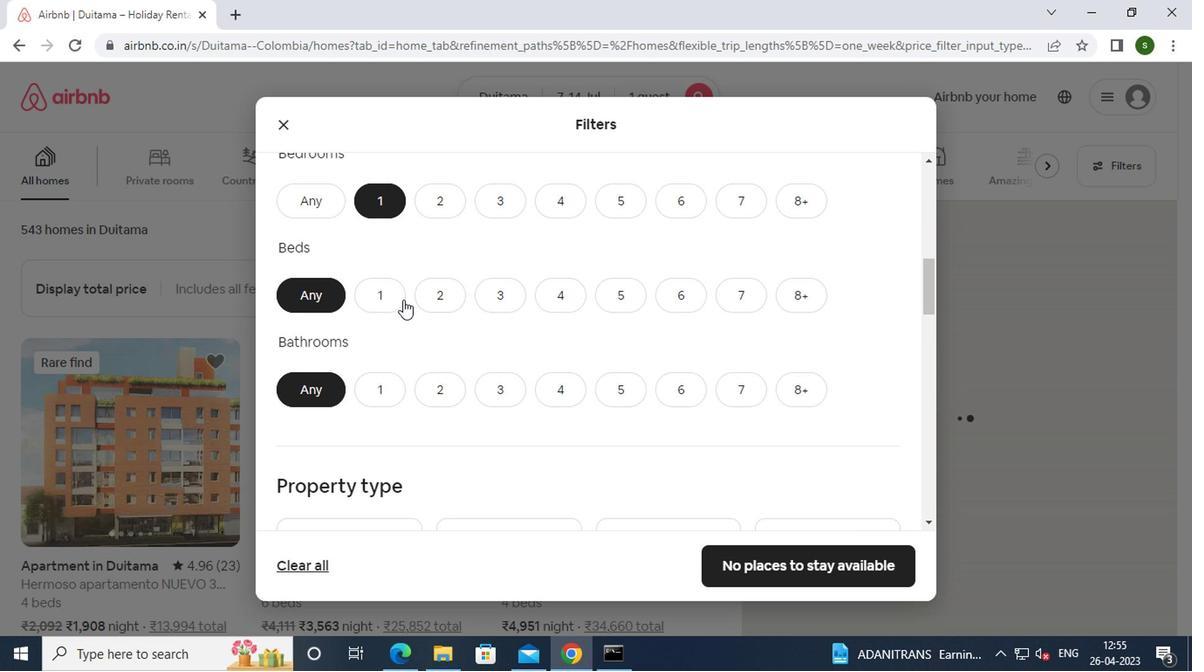 
Action: Mouse moved to (385, 395)
Screenshot: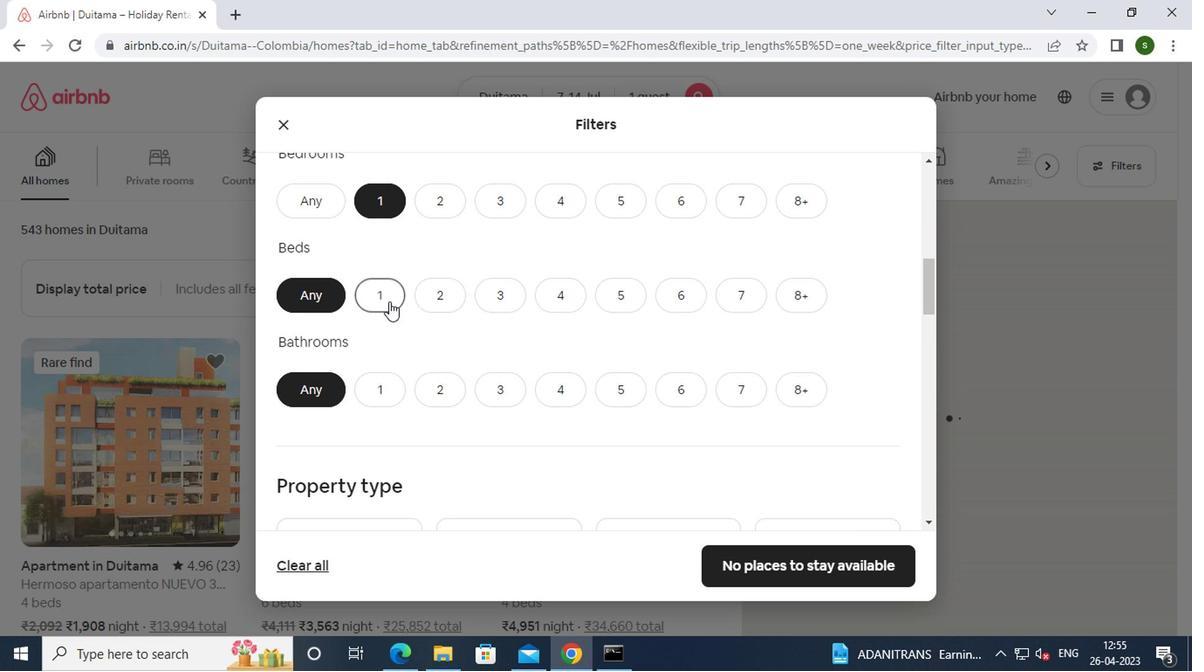 
Action: Mouse pressed left at (385, 395)
Screenshot: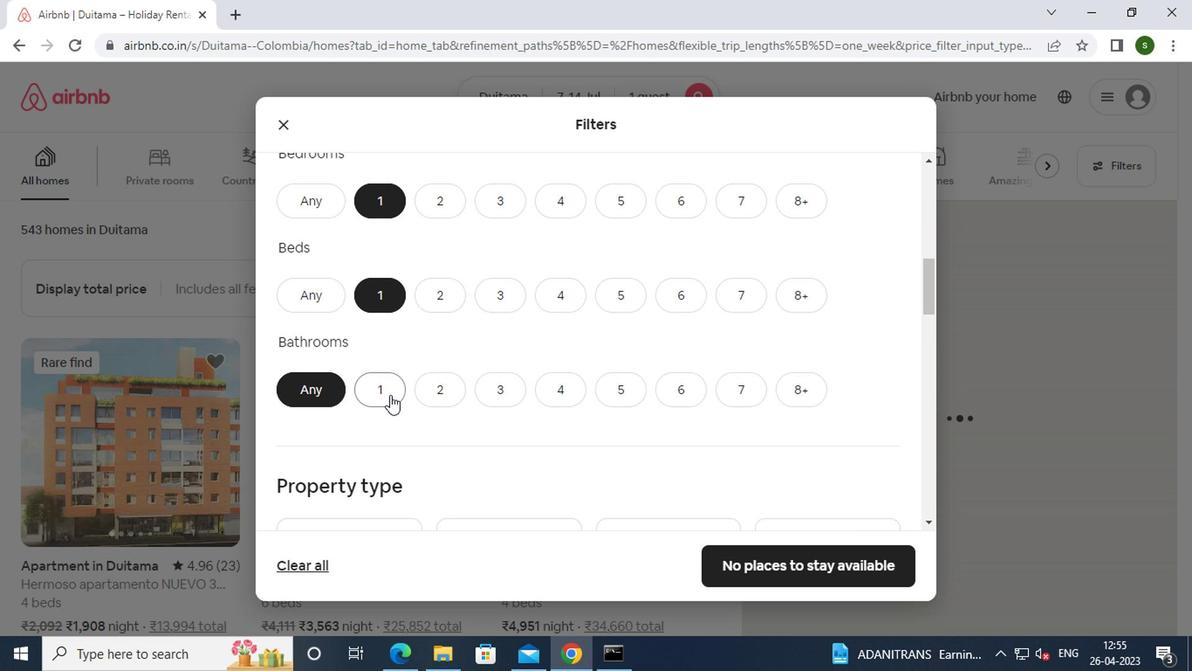 
Action: Mouse moved to (590, 310)
Screenshot: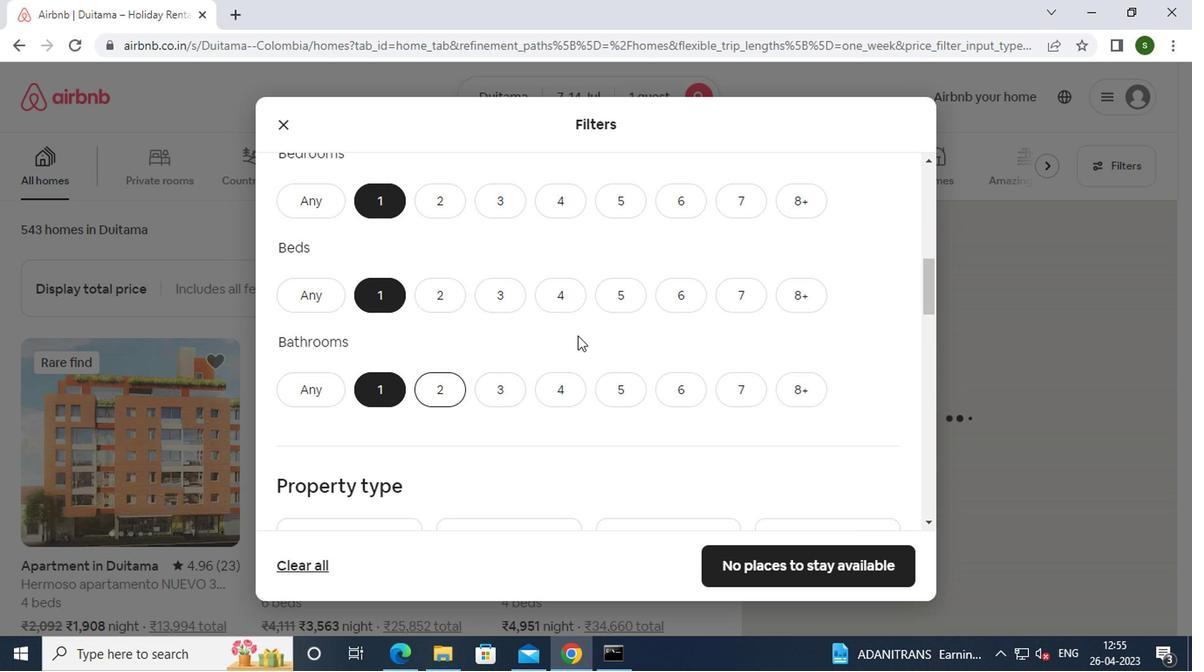
Action: Mouse scrolled (590, 310) with delta (0, 0)
Screenshot: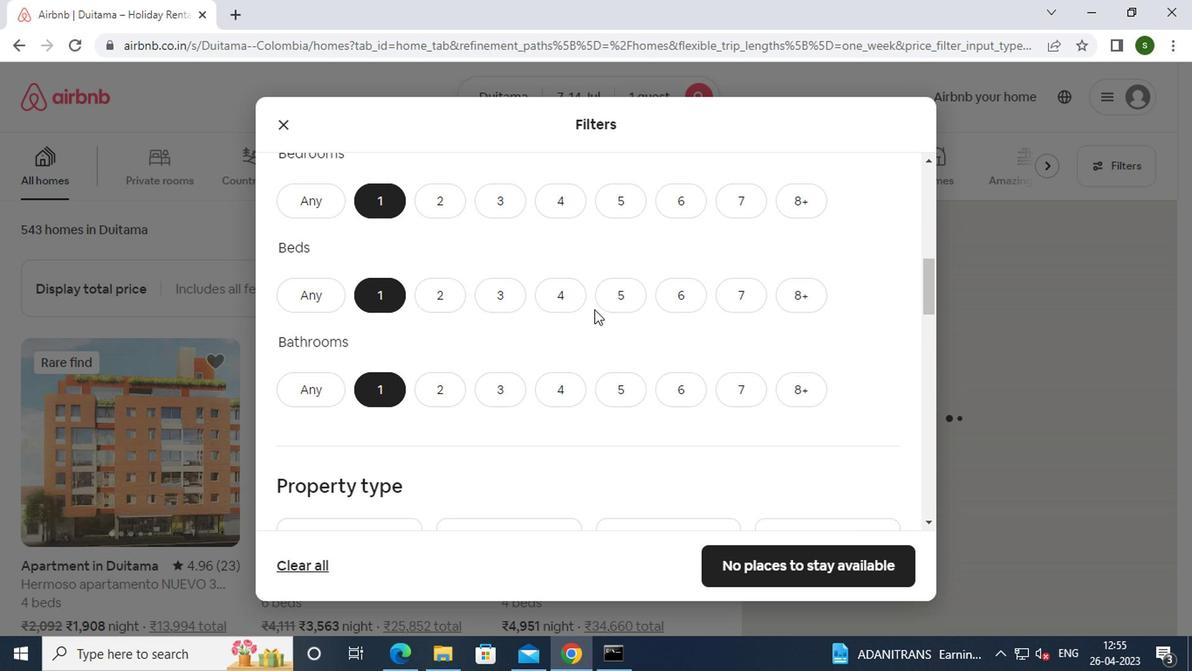 
Action: Mouse scrolled (590, 310) with delta (0, 0)
Screenshot: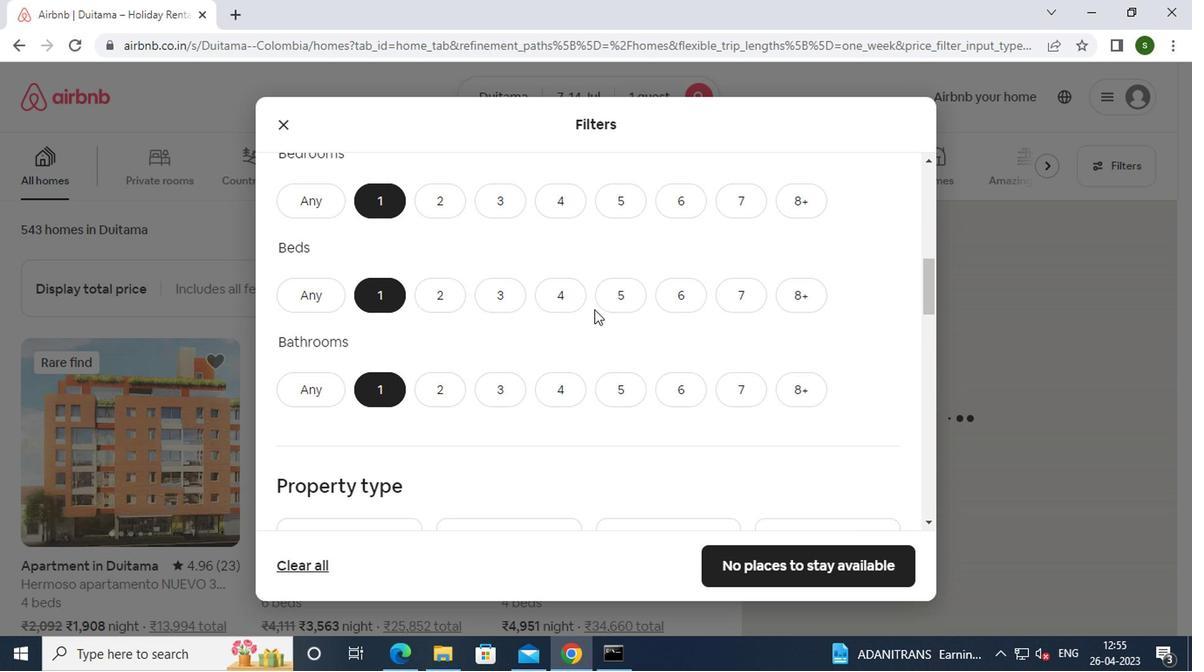 
Action: Mouse moved to (396, 383)
Screenshot: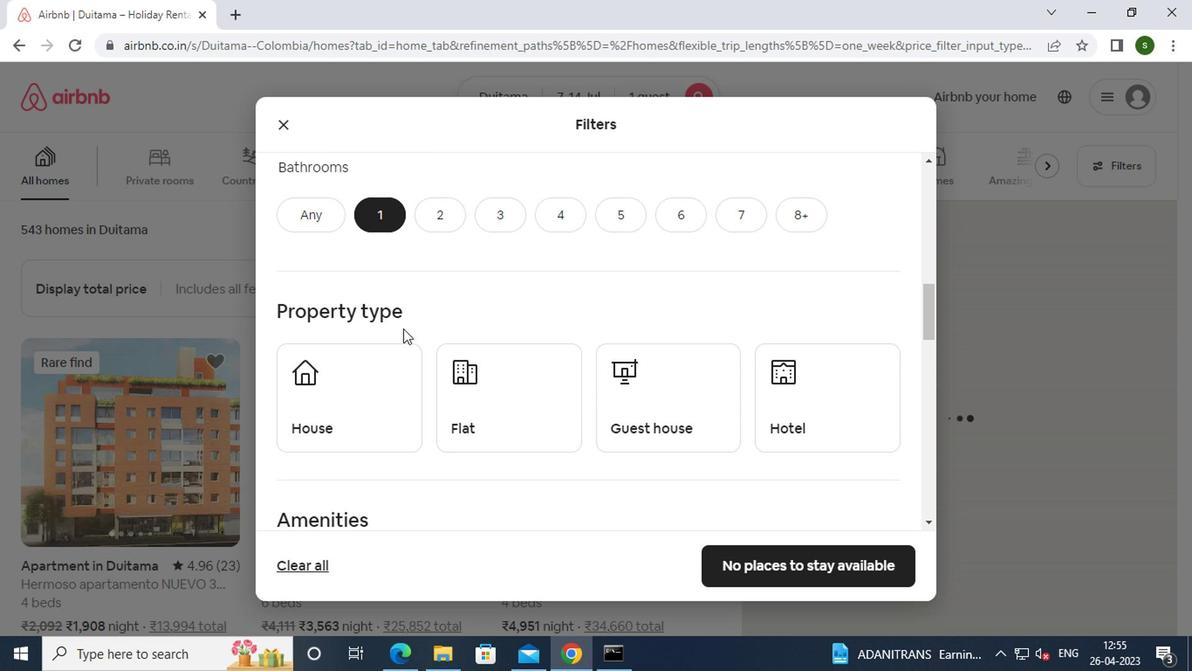 
Action: Mouse pressed left at (396, 383)
Screenshot: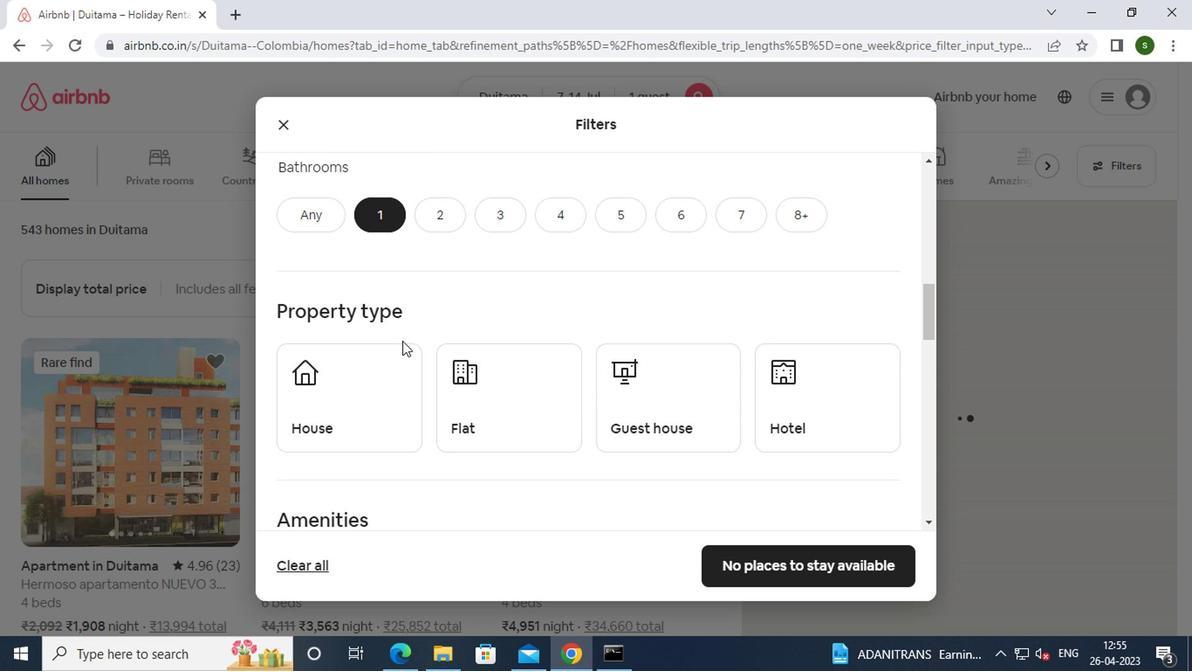 
Action: Mouse moved to (557, 405)
Screenshot: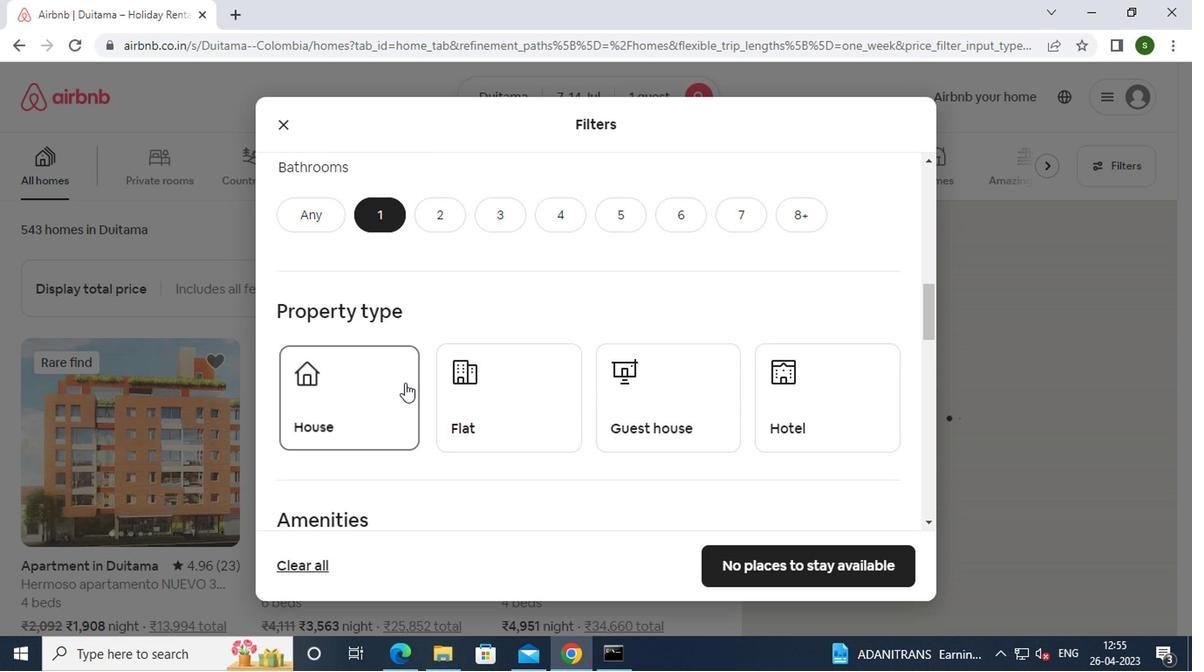 
Action: Mouse pressed left at (557, 405)
Screenshot: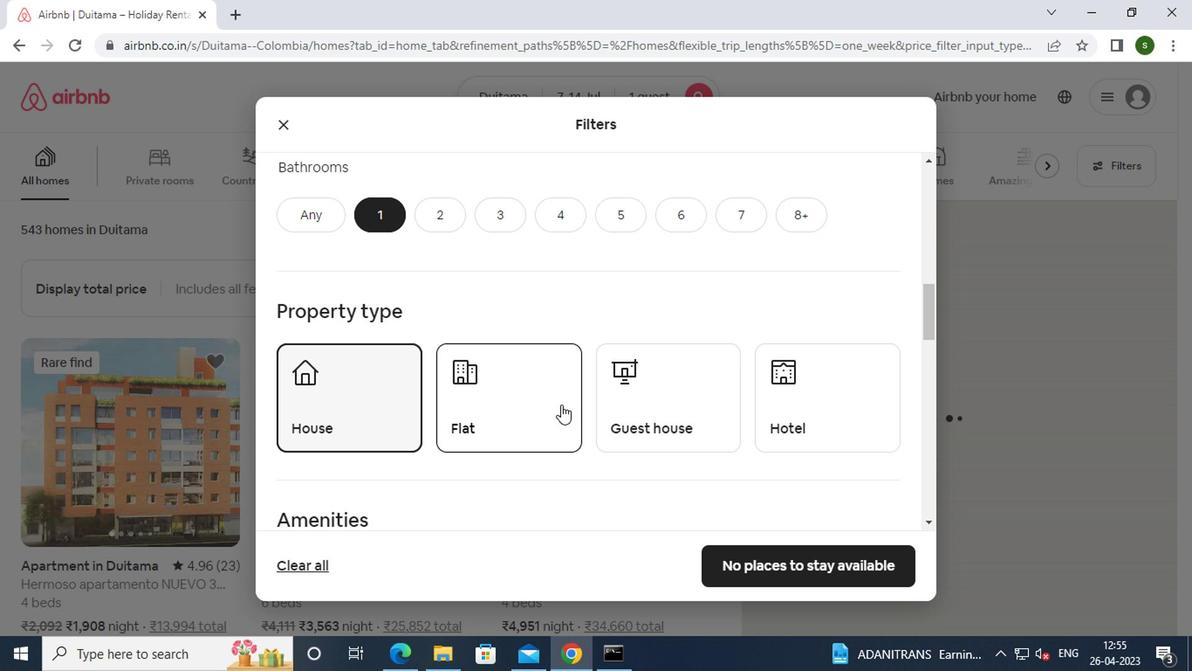 
Action: Mouse moved to (654, 395)
Screenshot: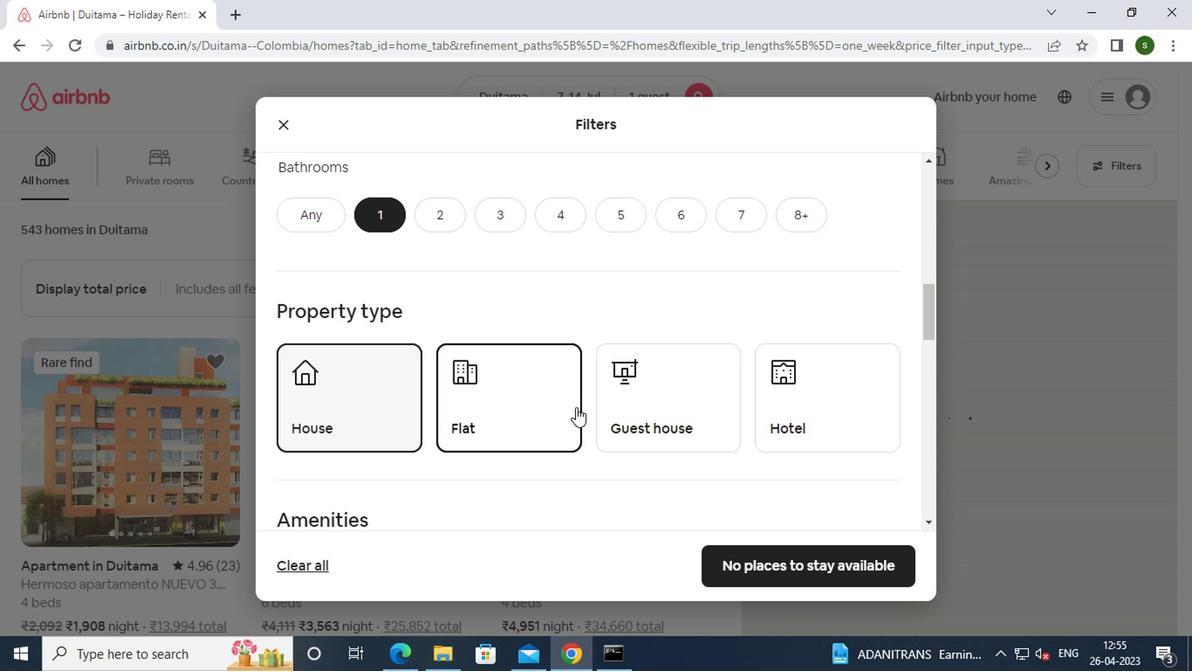 
Action: Mouse pressed left at (654, 395)
Screenshot: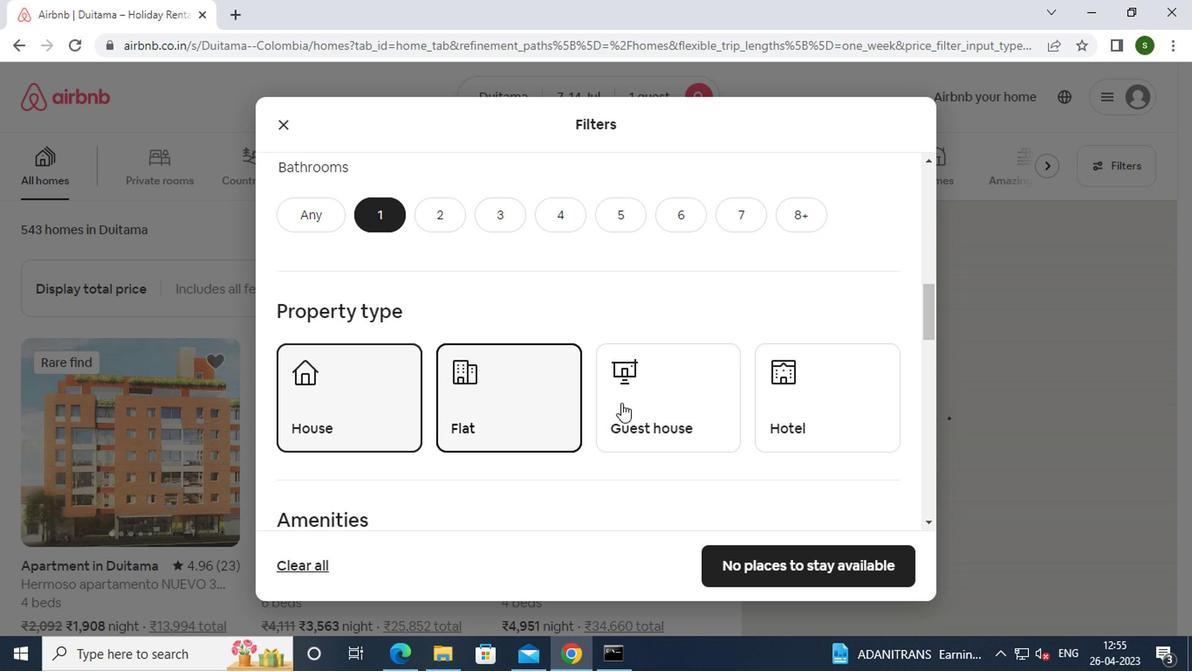 
Action: Mouse moved to (832, 417)
Screenshot: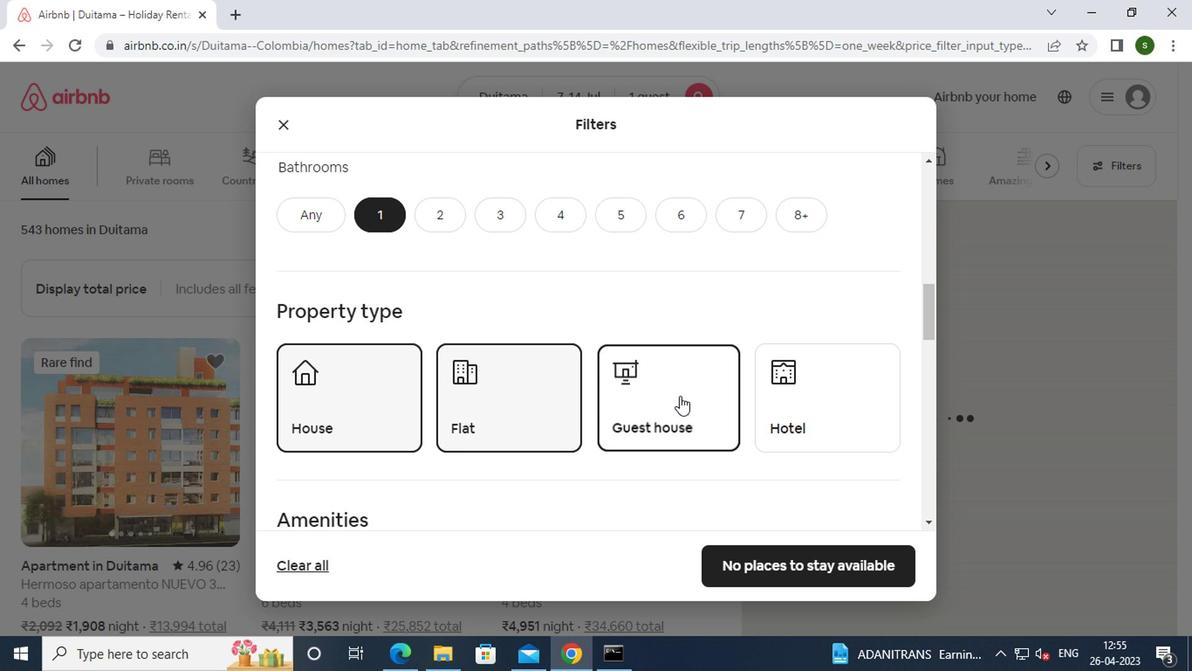 
Action: Mouse pressed left at (832, 417)
Screenshot: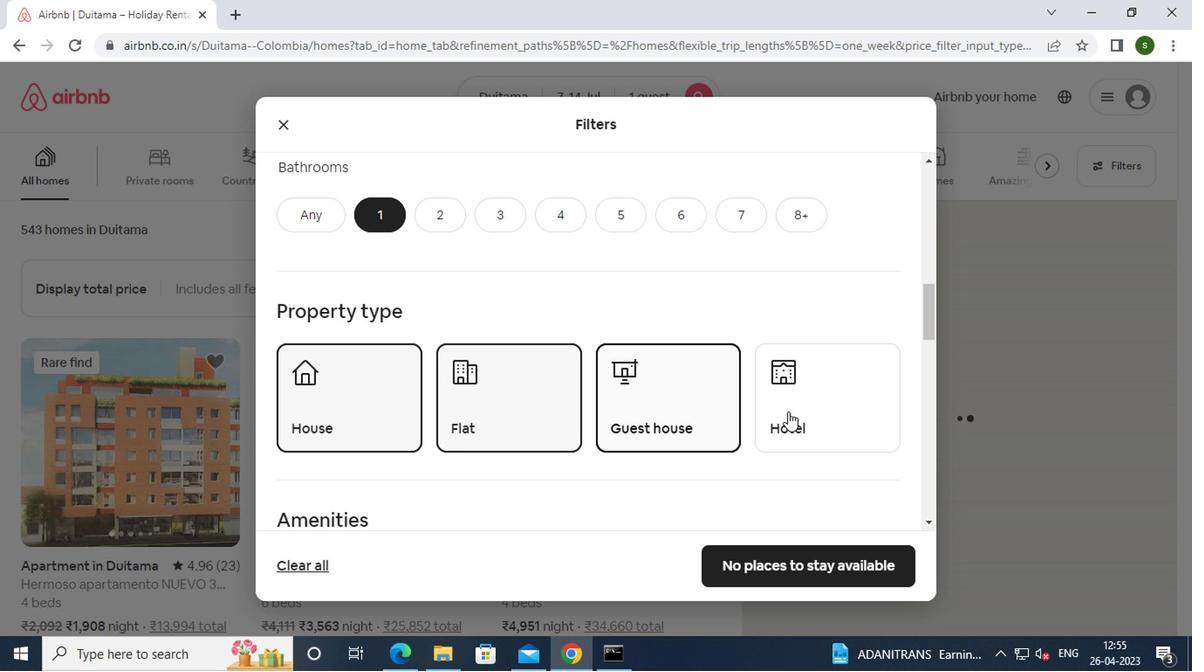 
Action: Mouse moved to (634, 375)
Screenshot: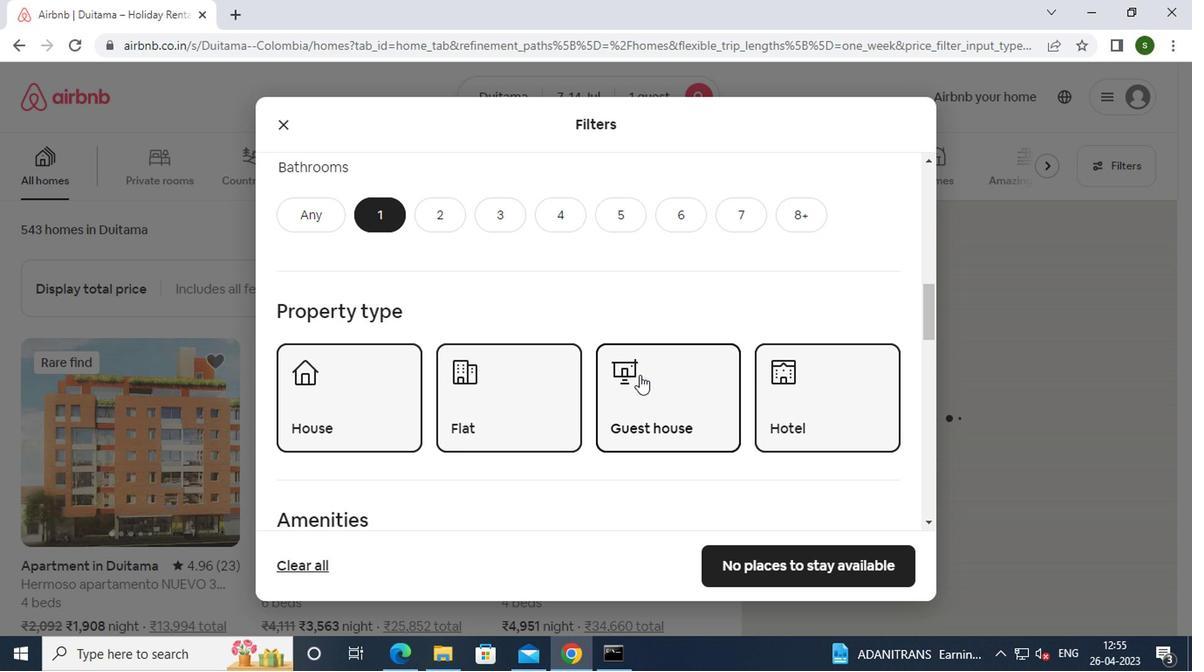 
Action: Mouse scrolled (634, 375) with delta (0, 0)
Screenshot: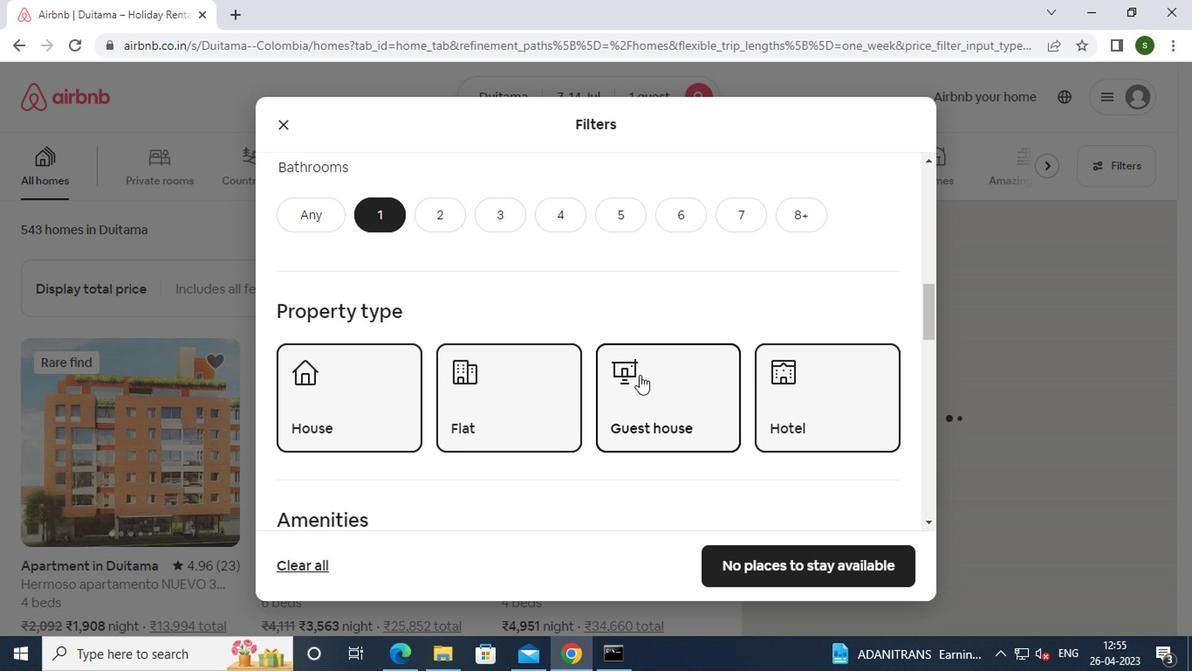 
Action: Mouse scrolled (634, 375) with delta (0, 0)
Screenshot: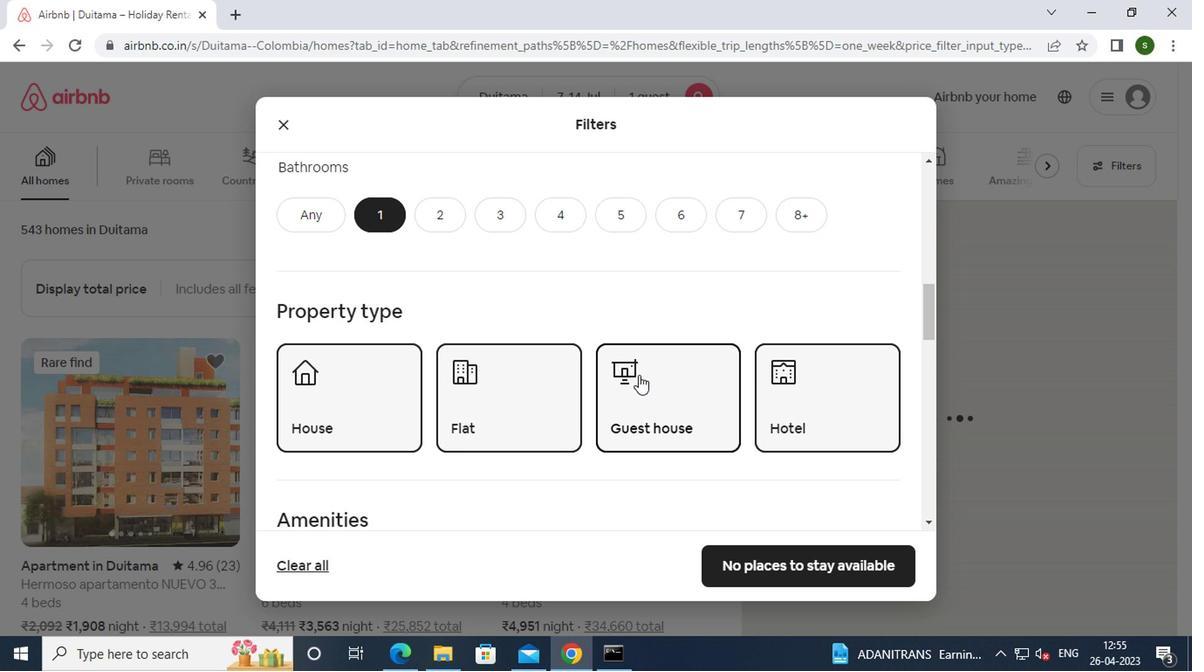
Action: Mouse scrolled (634, 375) with delta (0, 0)
Screenshot: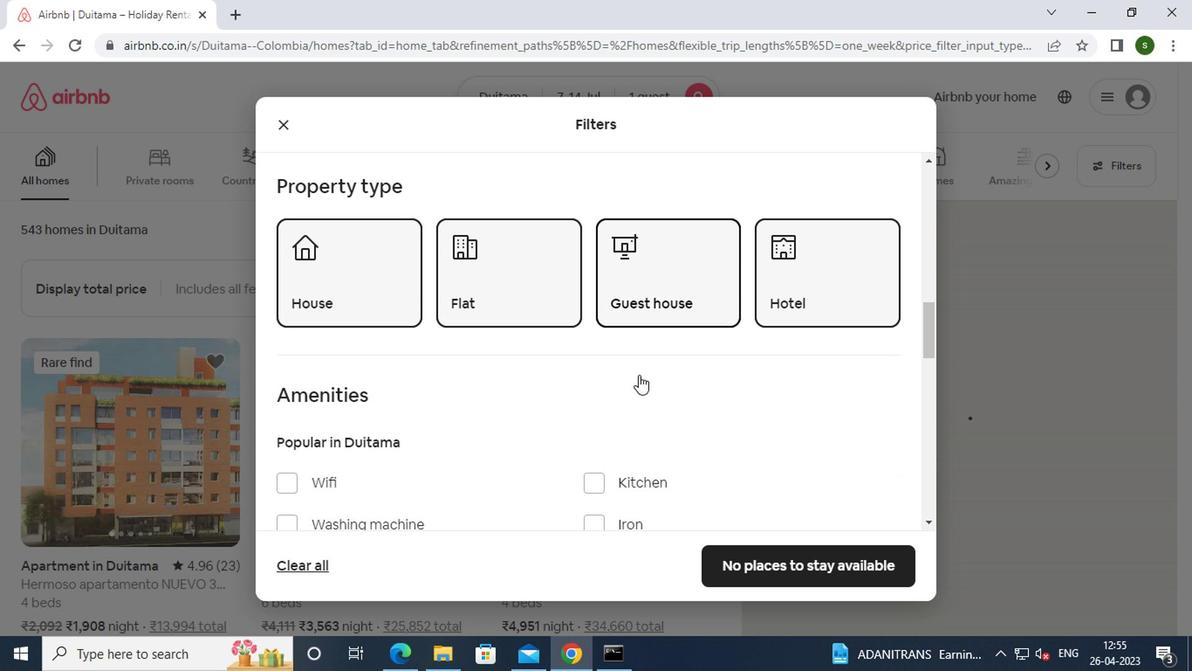 
Action: Mouse moved to (327, 349)
Screenshot: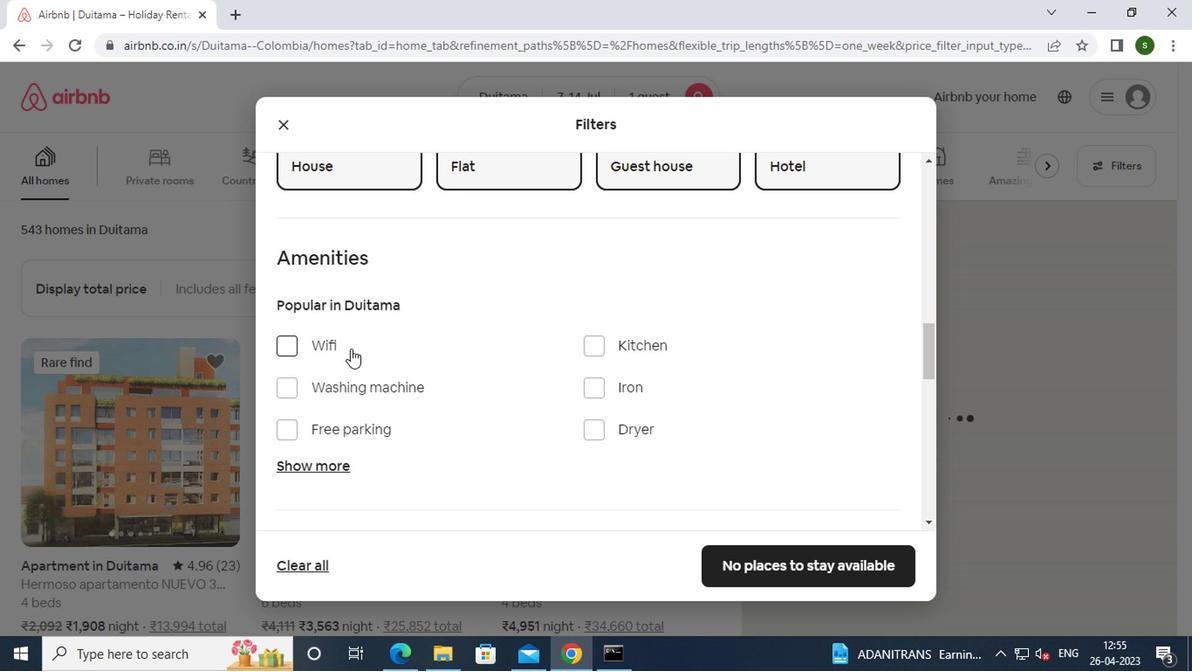 
Action: Mouse pressed left at (327, 349)
Screenshot: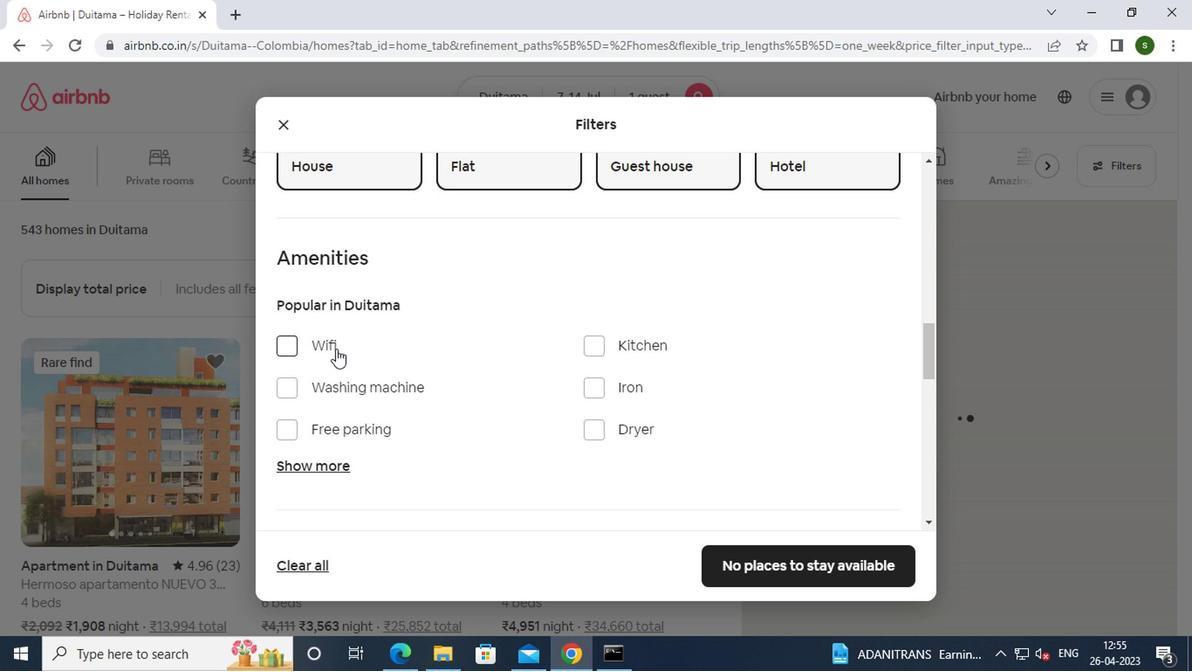 
Action: Mouse moved to (344, 389)
Screenshot: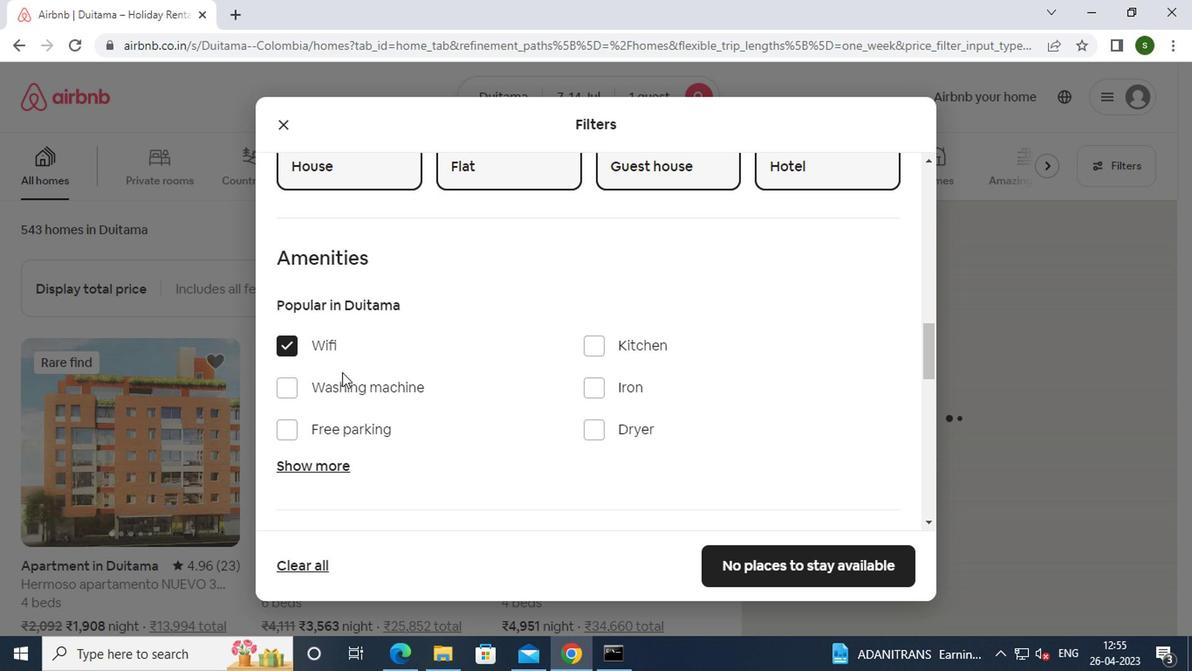 
Action: Mouse pressed left at (344, 389)
Screenshot: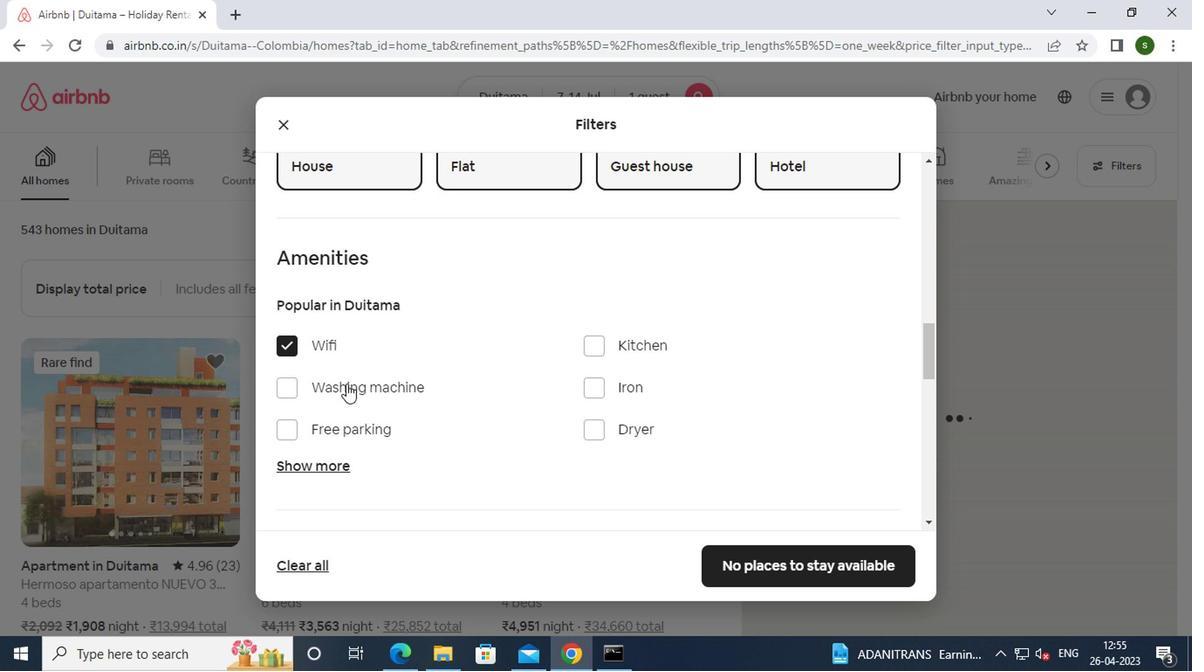 
Action: Mouse moved to (696, 386)
Screenshot: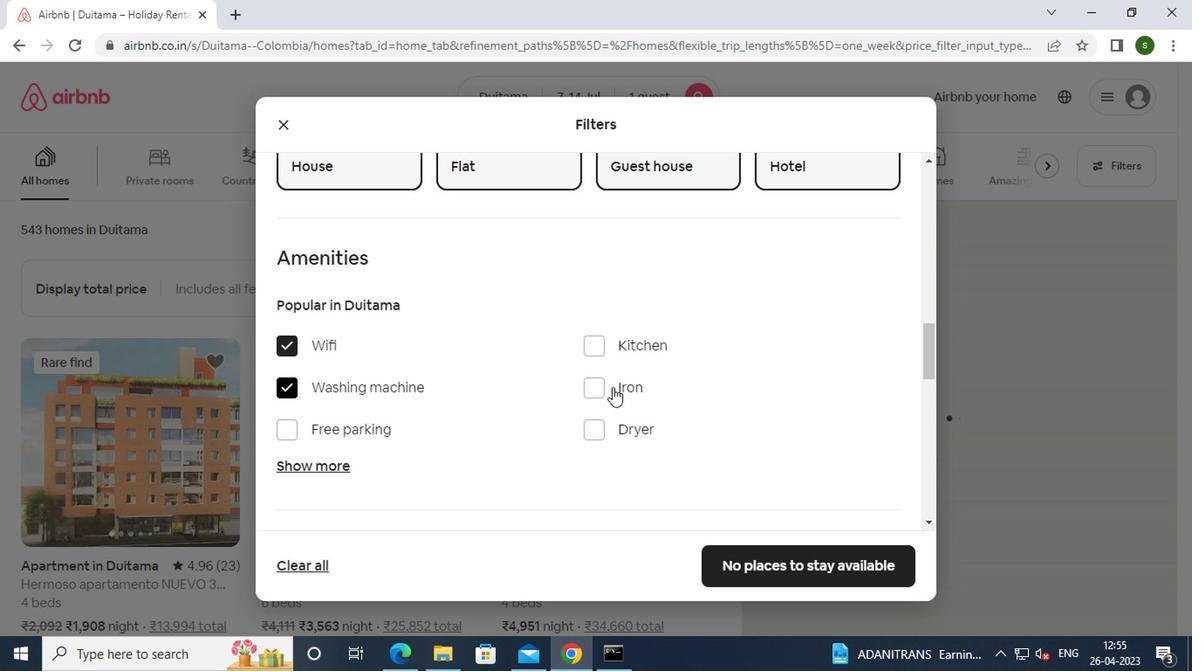 
Action: Mouse scrolled (696, 385) with delta (0, -1)
Screenshot: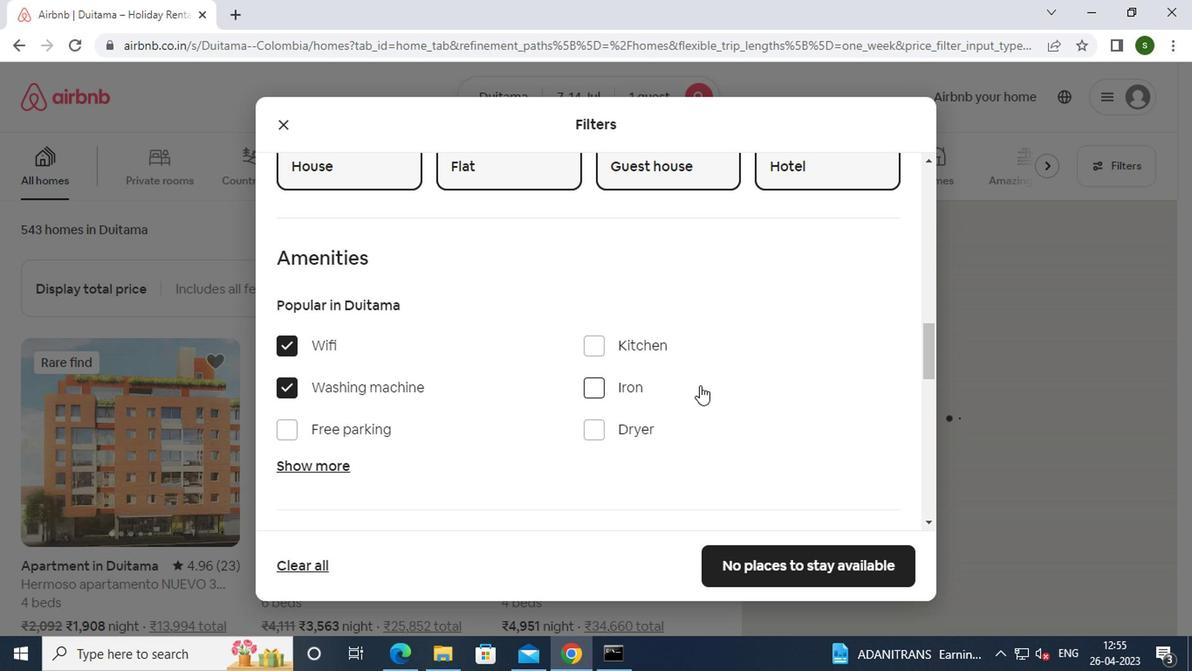 
Action: Mouse scrolled (696, 385) with delta (0, -1)
Screenshot: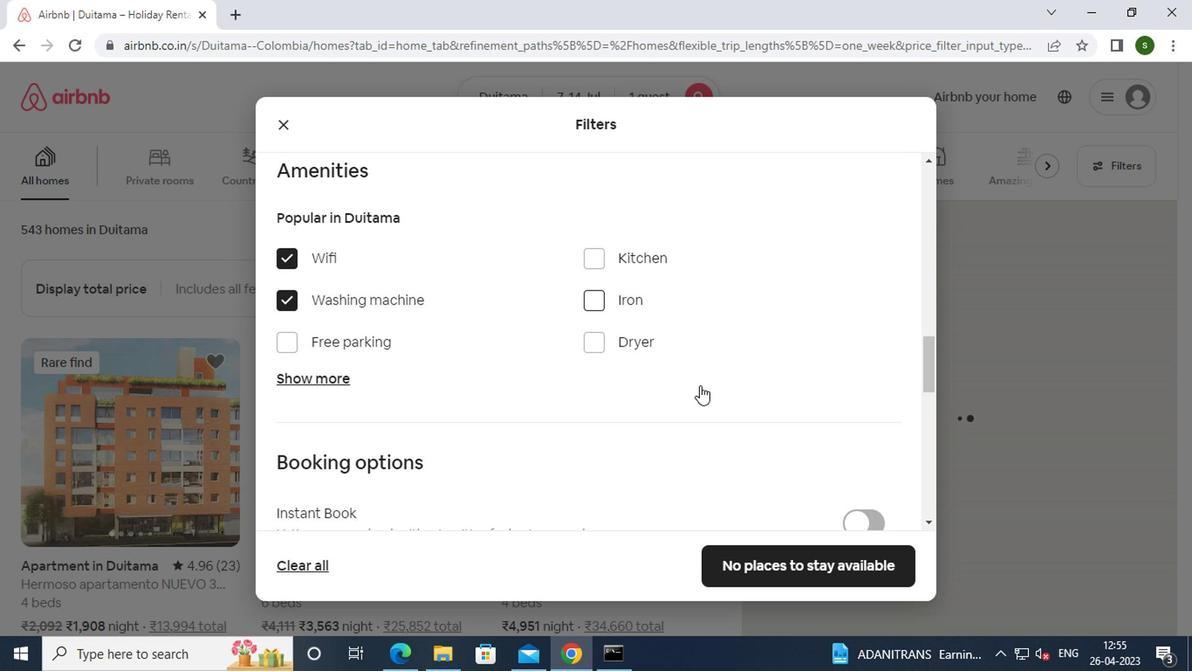 
Action: Mouse scrolled (696, 385) with delta (0, -1)
Screenshot: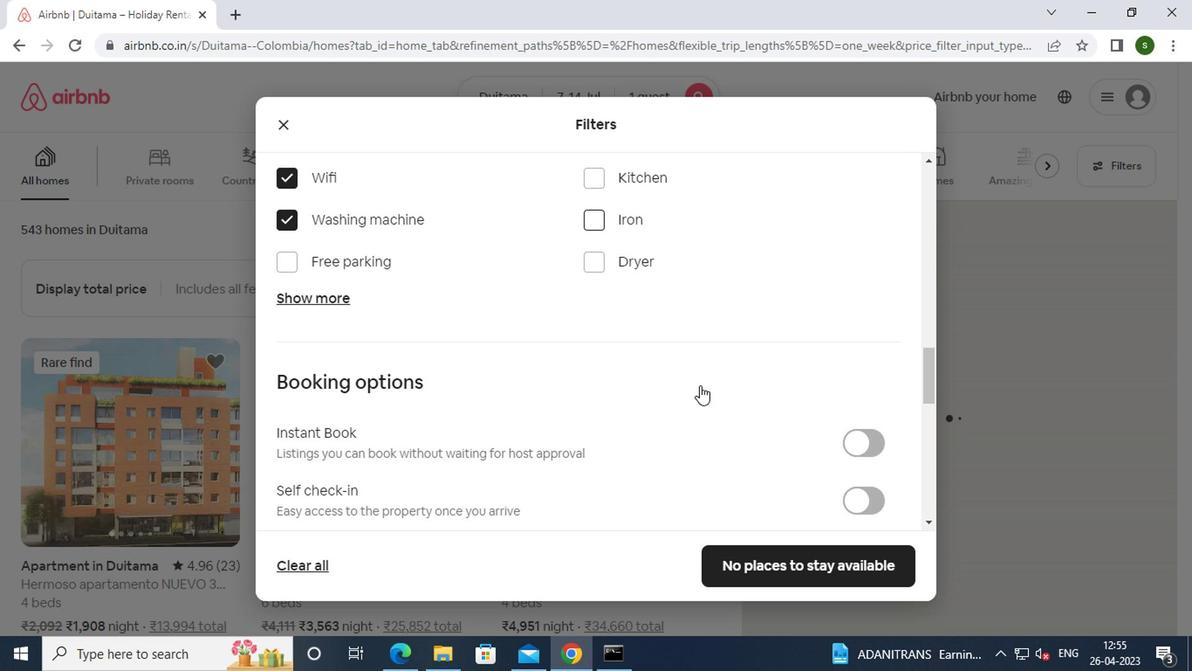 
Action: Mouse scrolled (696, 385) with delta (0, -1)
Screenshot: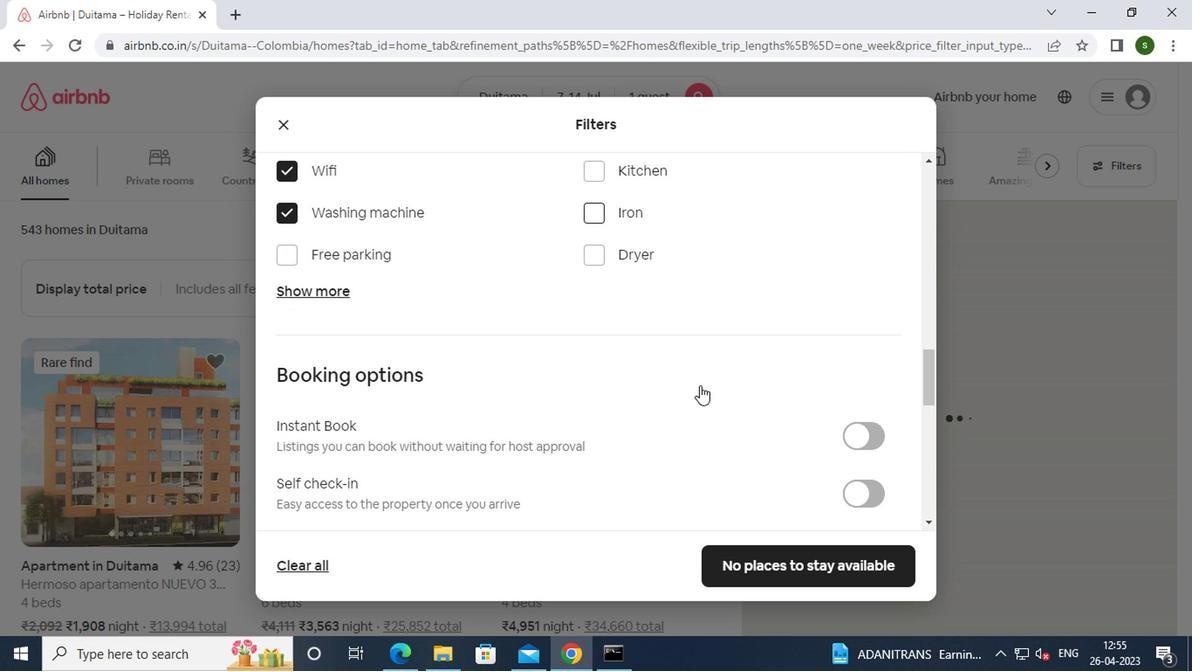 
Action: Mouse moved to (855, 318)
Screenshot: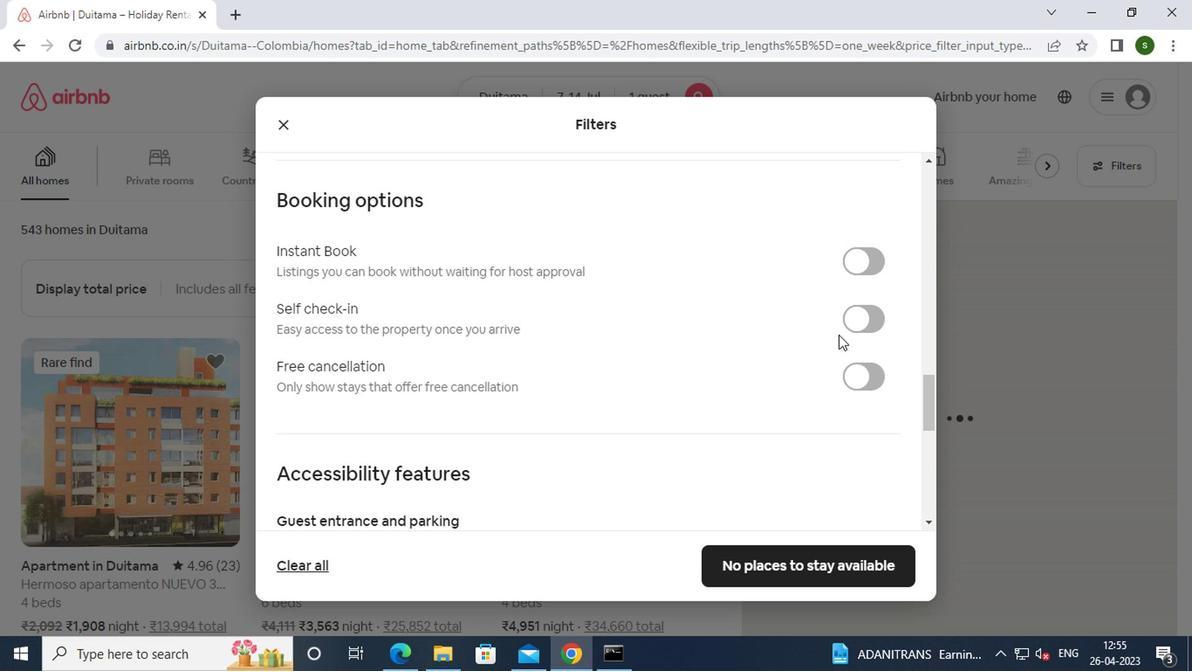 
Action: Mouse pressed left at (855, 318)
Screenshot: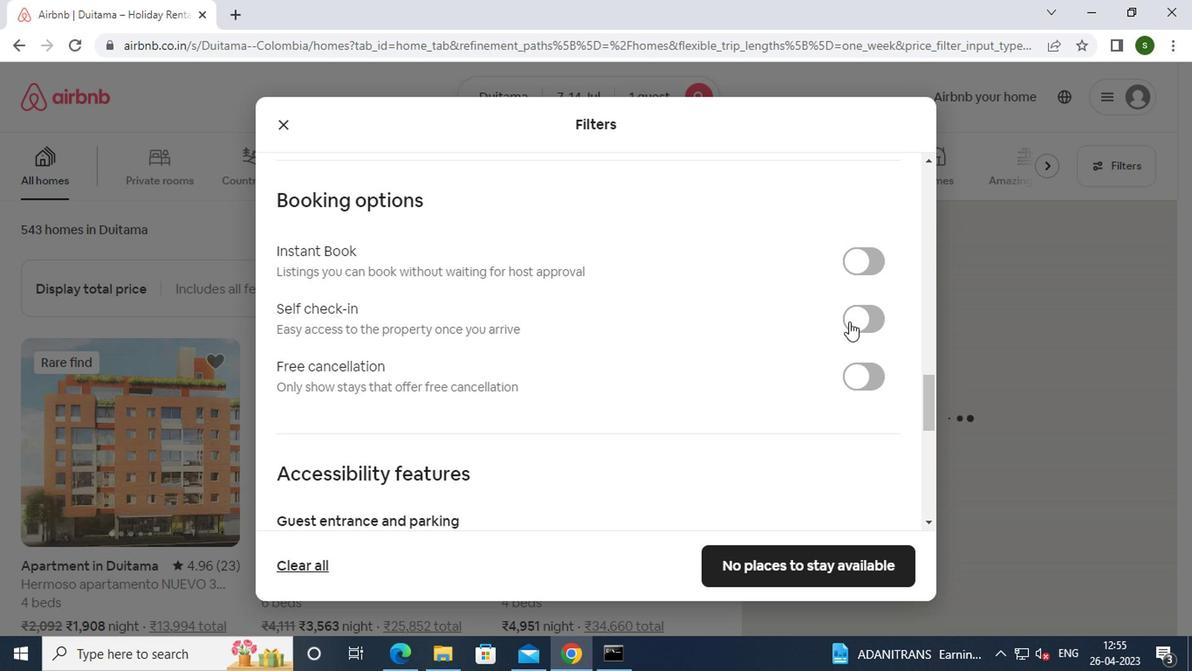 
Action: Mouse moved to (634, 373)
Screenshot: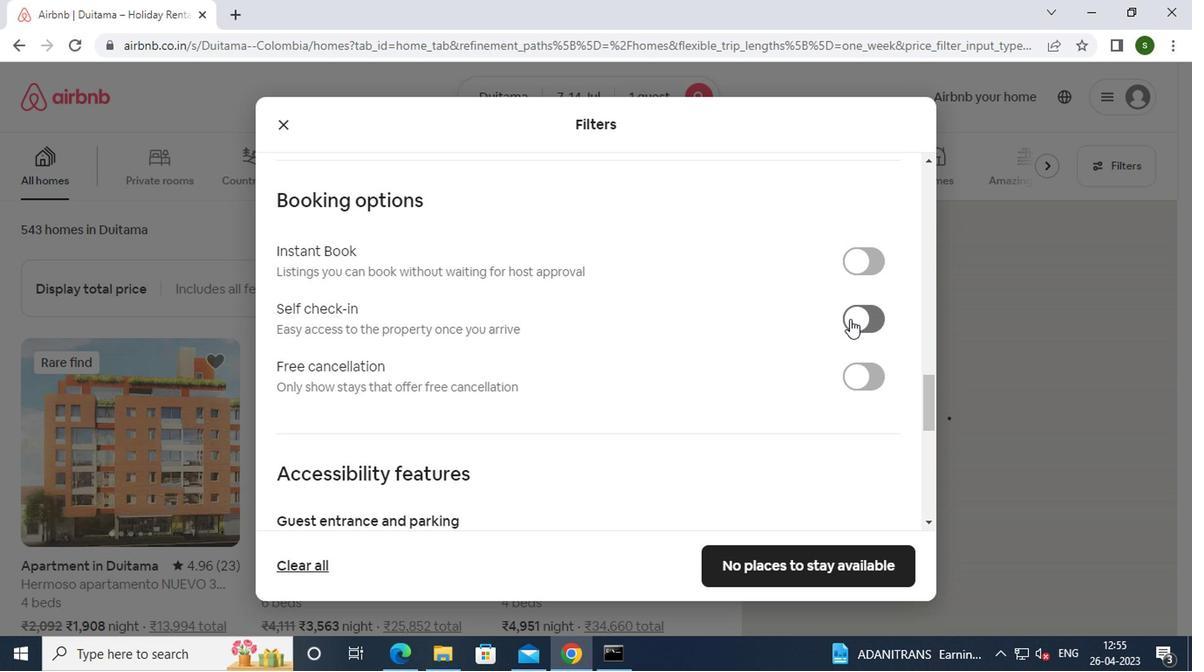 
Action: Mouse scrolled (634, 372) with delta (0, 0)
Screenshot: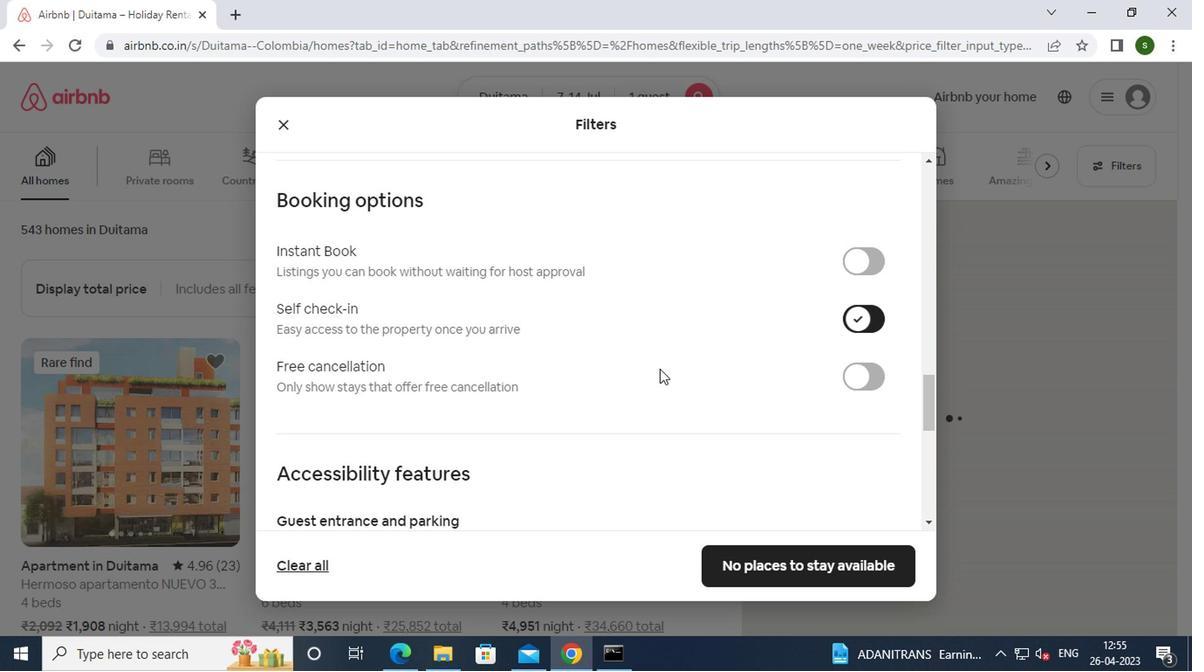 
Action: Mouse scrolled (634, 372) with delta (0, 0)
Screenshot: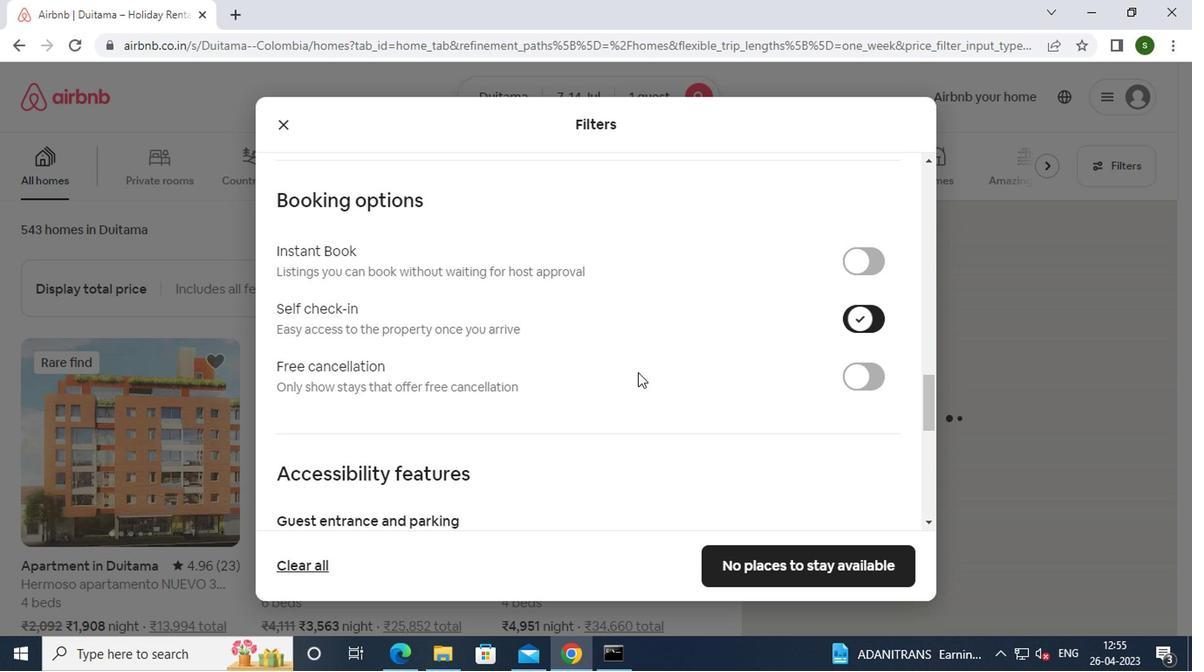
Action: Mouse scrolled (634, 372) with delta (0, 0)
Screenshot: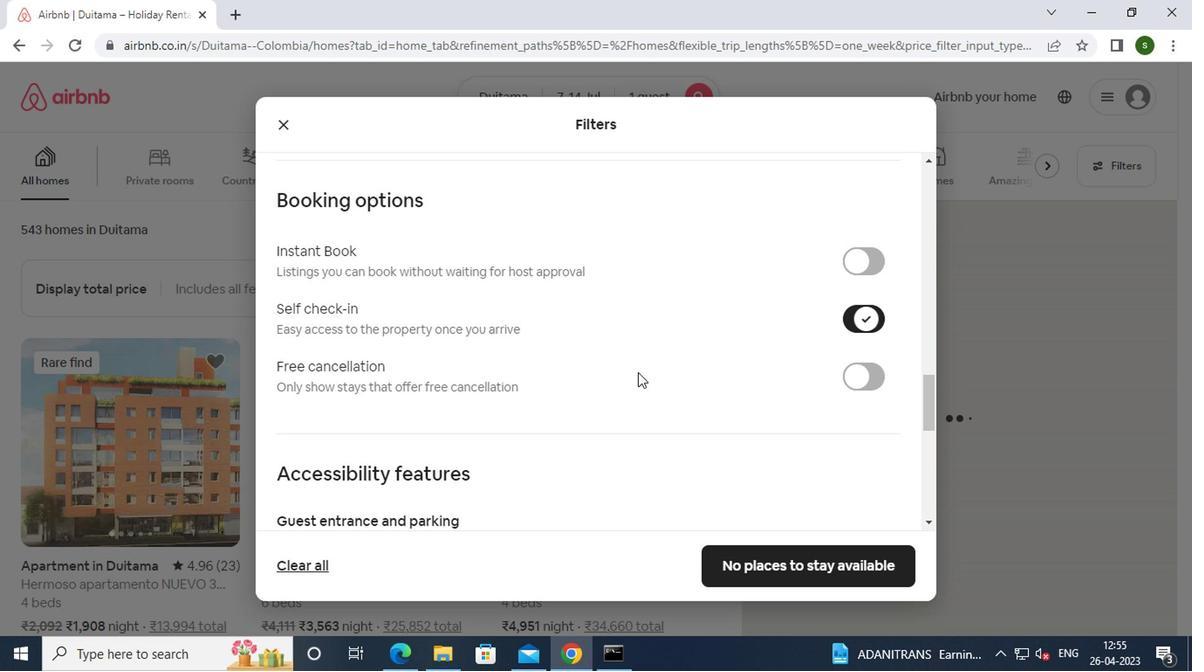 
Action: Mouse scrolled (634, 372) with delta (0, 0)
Screenshot: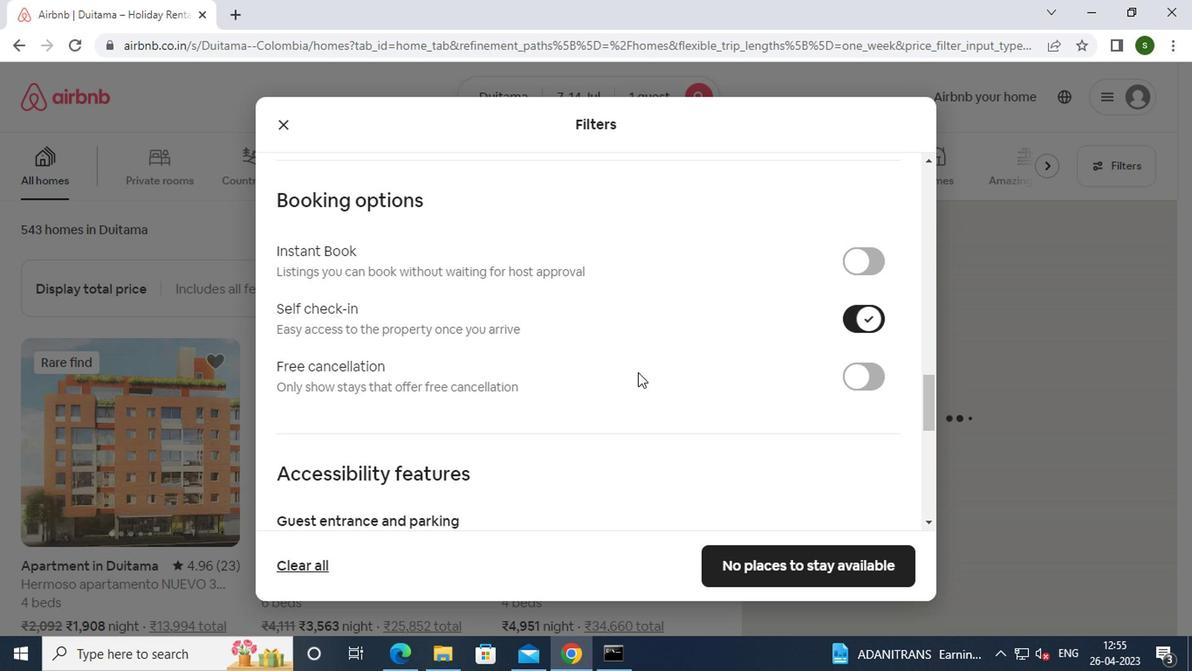 
Action: Mouse scrolled (634, 372) with delta (0, 0)
Screenshot: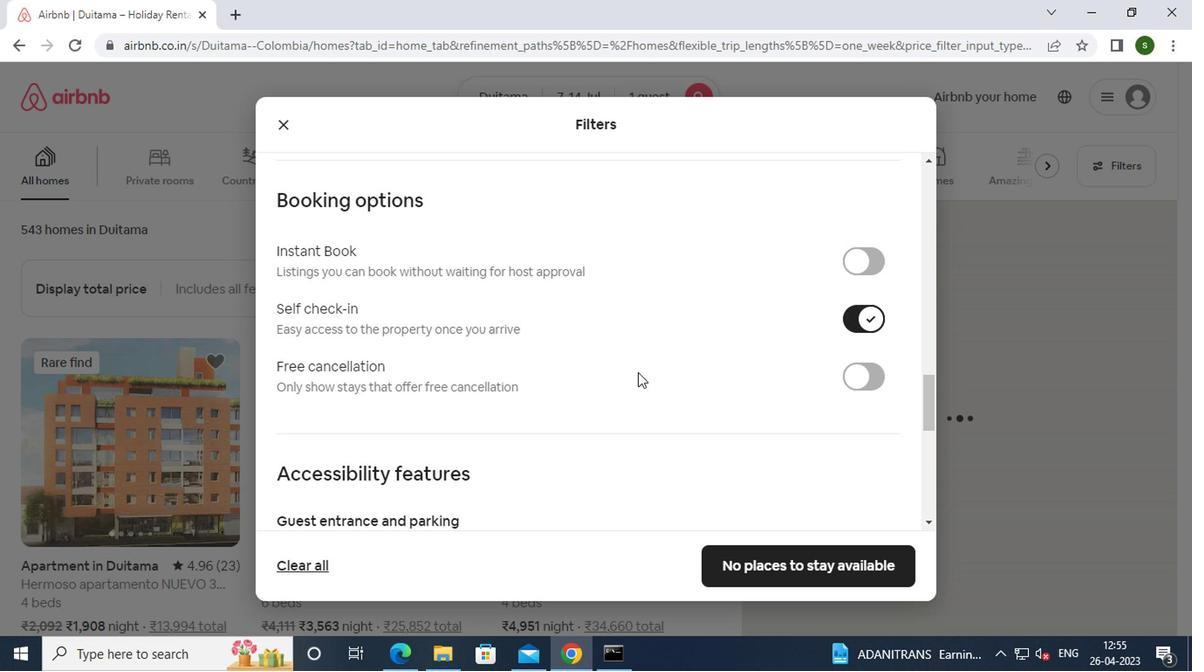 
Action: Mouse moved to (467, 418)
Screenshot: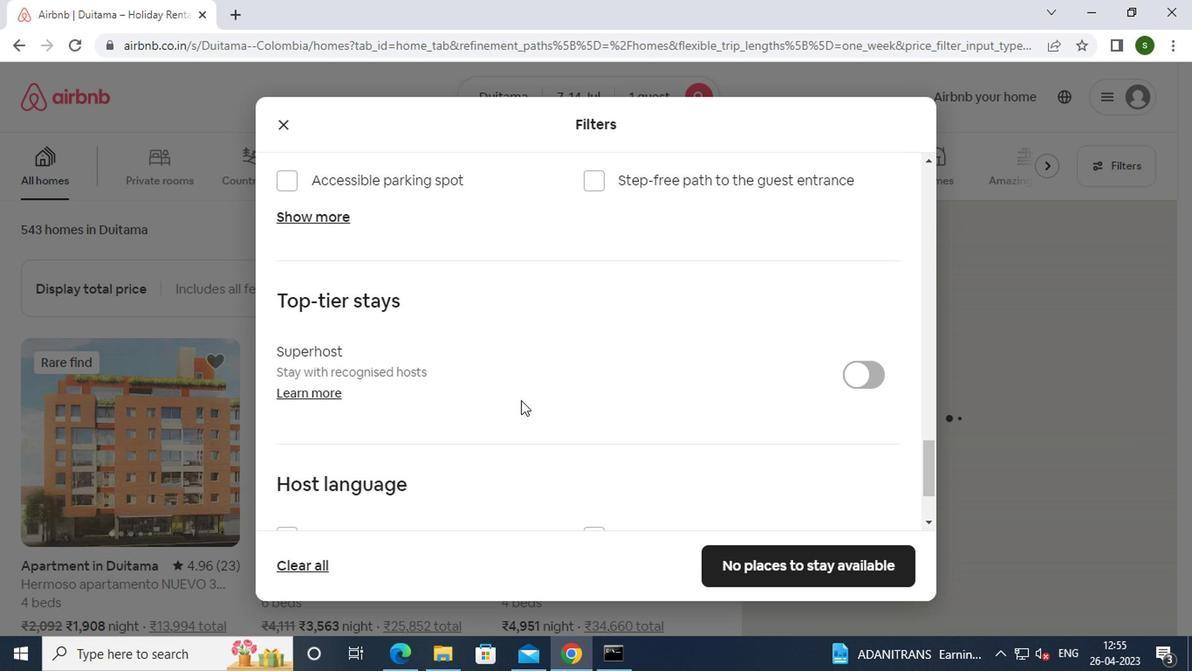 
Action: Mouse scrolled (467, 417) with delta (0, -1)
Screenshot: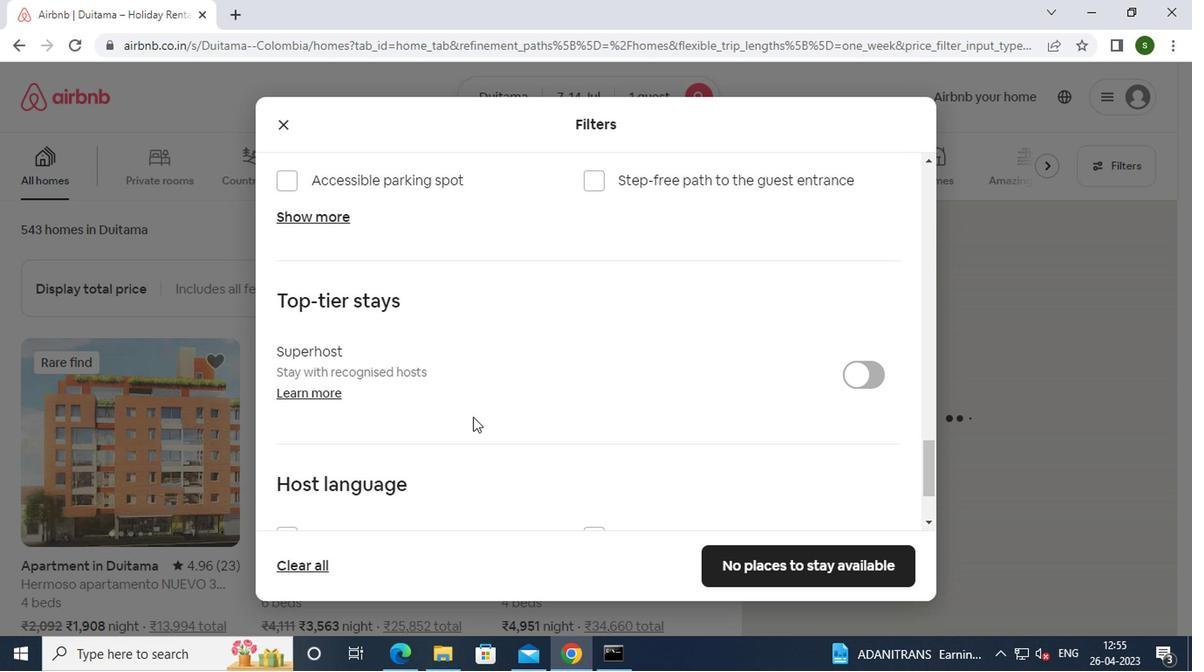 
Action: Mouse moved to (467, 419)
Screenshot: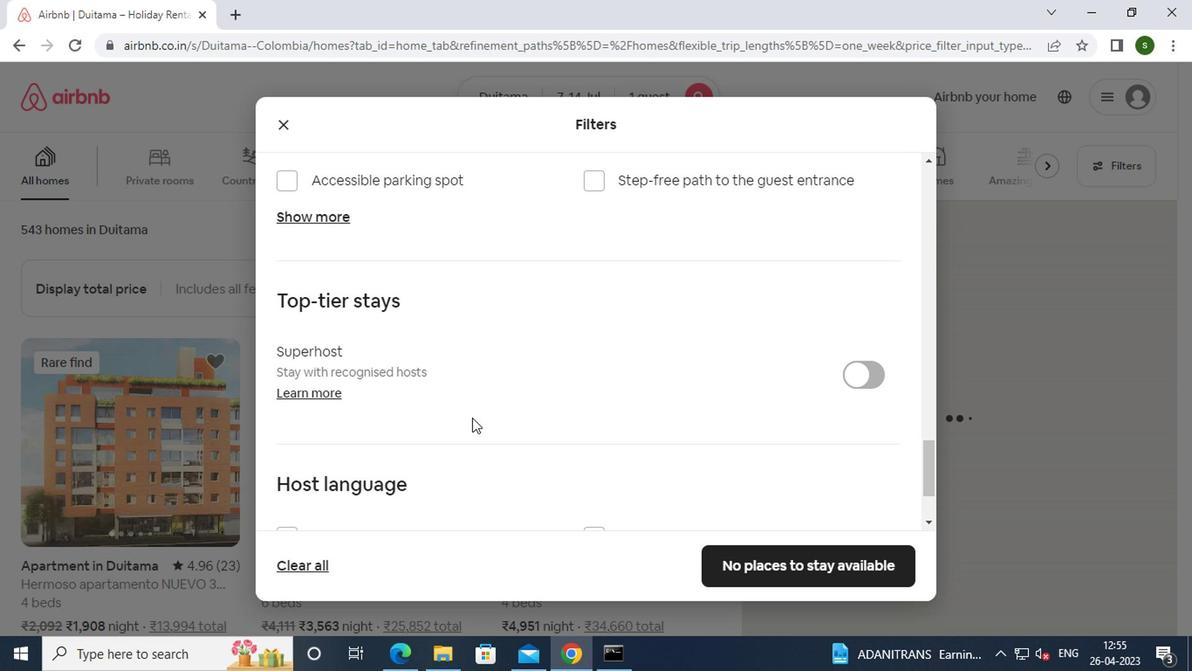 
Action: Mouse scrolled (467, 418) with delta (0, 0)
Screenshot: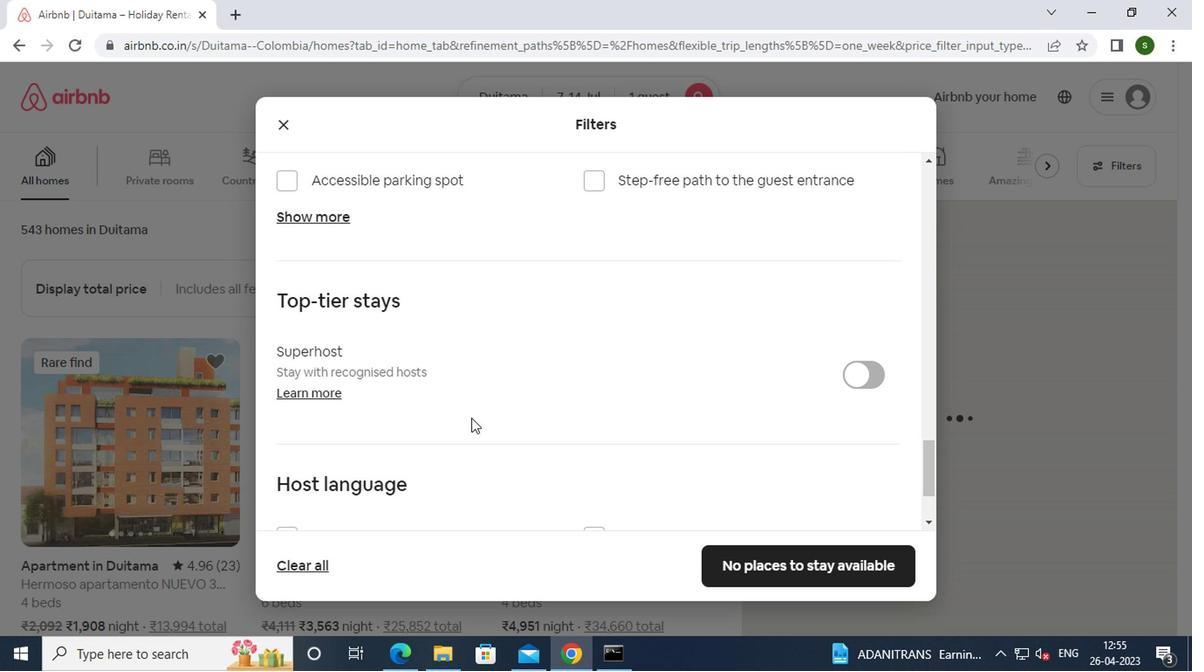 
Action: Mouse moved to (334, 403)
Screenshot: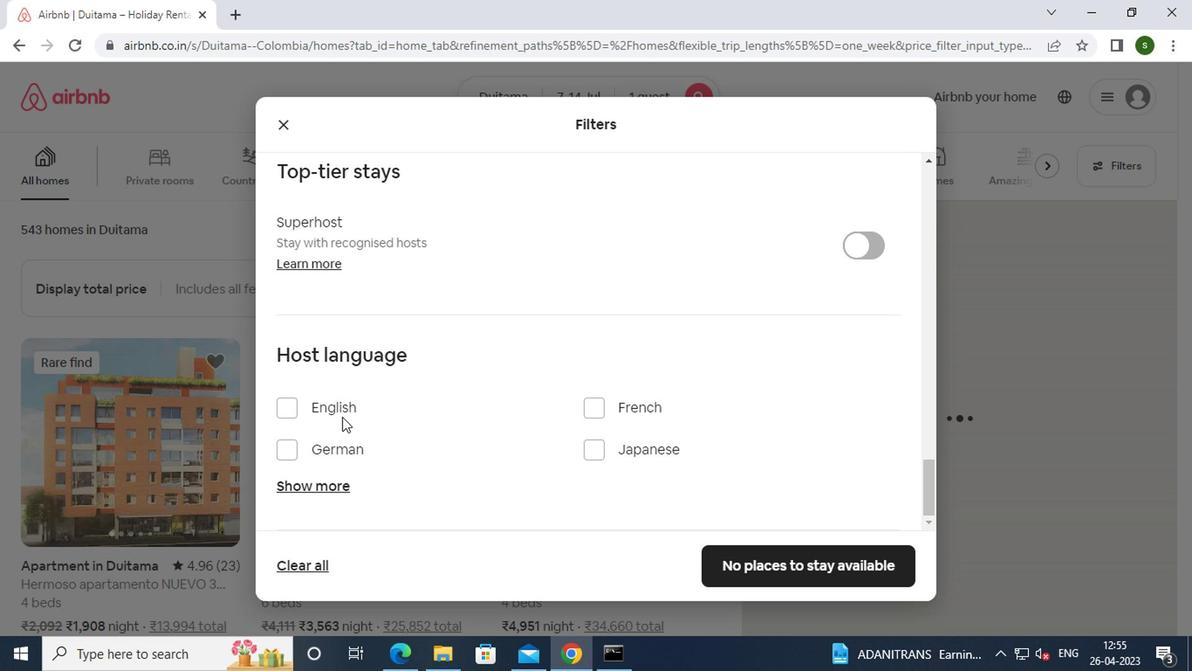 
Action: Mouse pressed left at (334, 403)
Screenshot: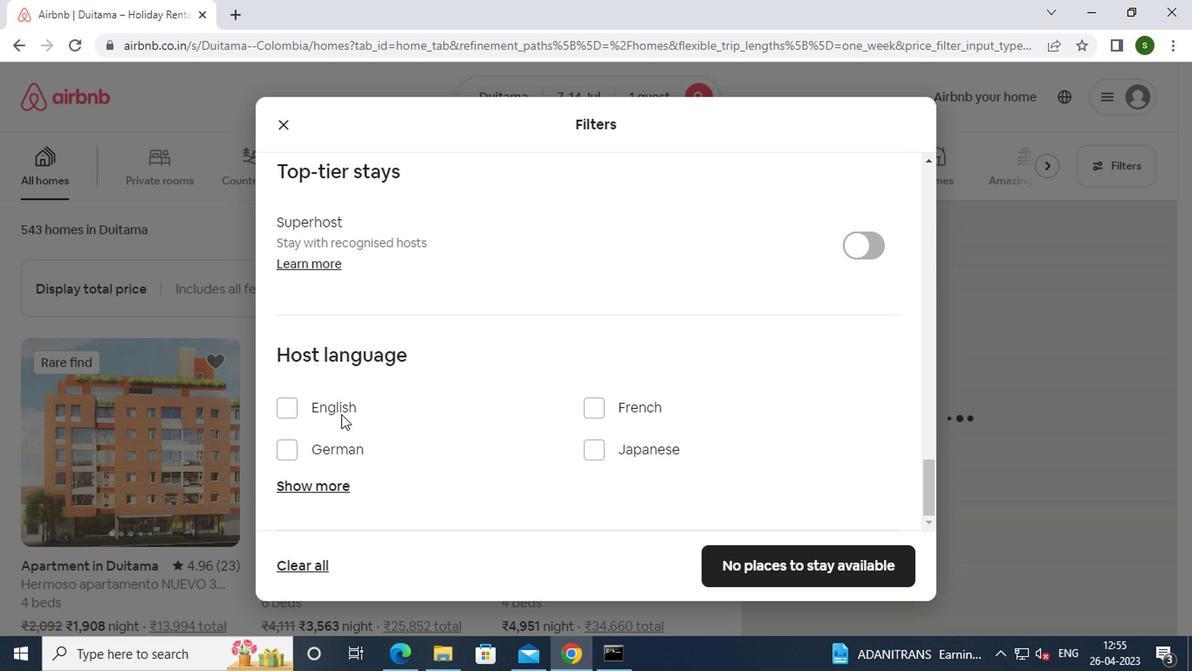 
Action: Mouse moved to (781, 565)
Screenshot: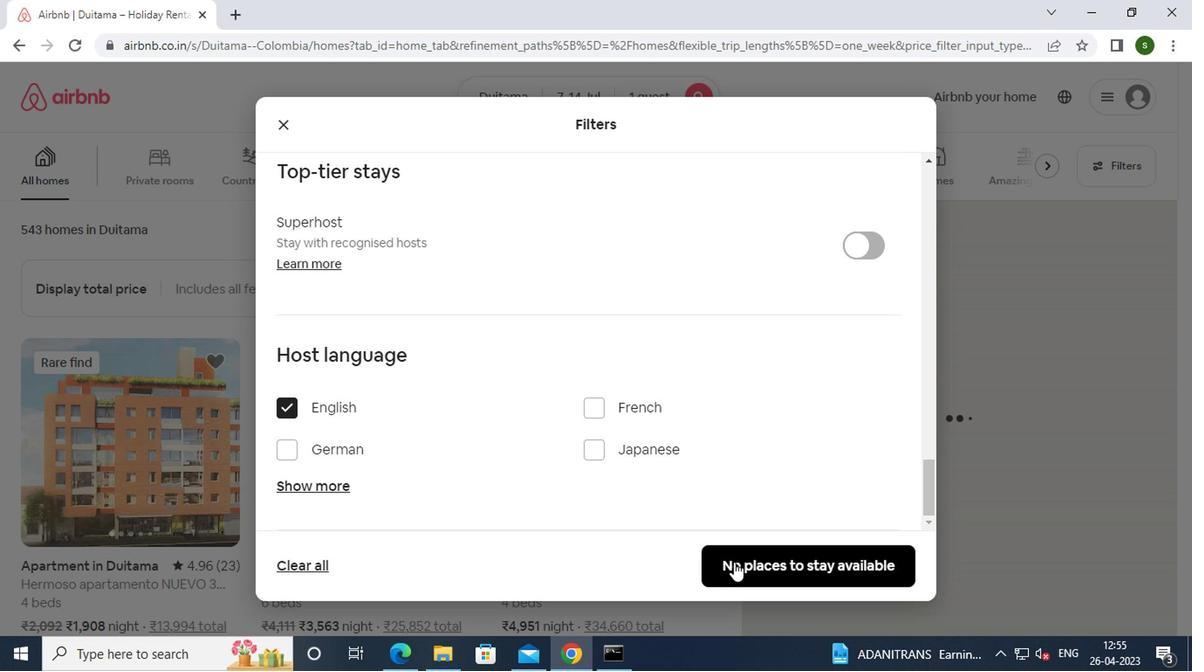 
Action: Mouse pressed left at (781, 565)
Screenshot: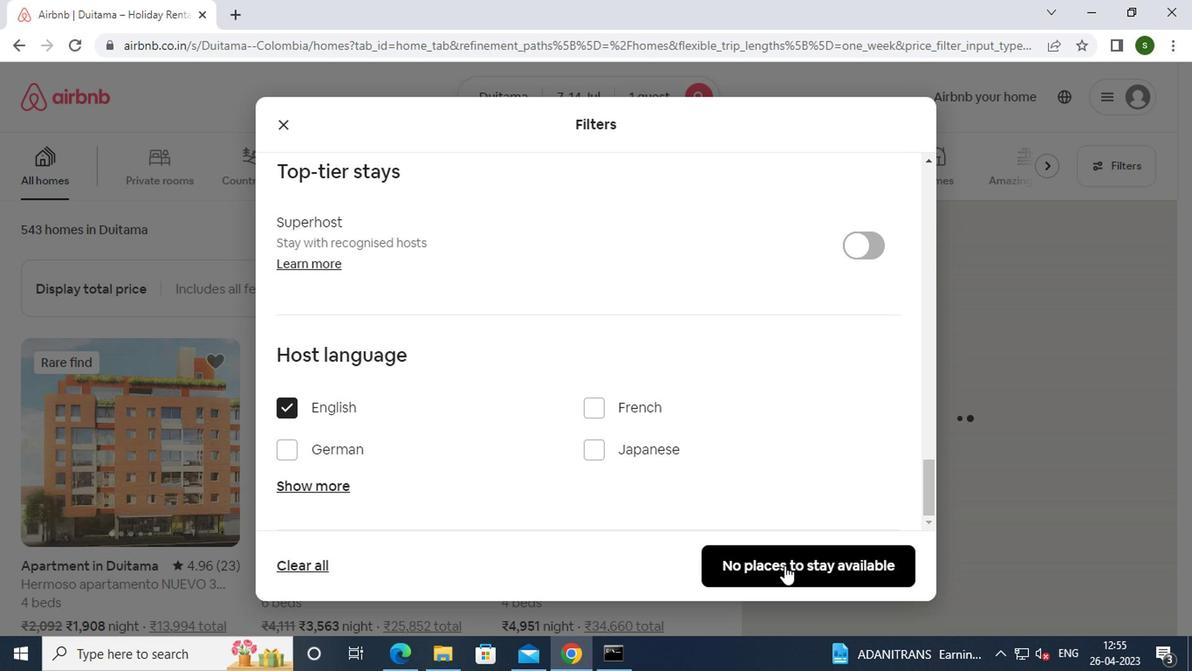 
